 Task: Open a blank sheet, save the file as problemanalysis.html Add Heading 'Strategies for effective problem analysis: 'Add the following points with numbering '1.	Gather relevant information_x000D_
2.	Identify root causes_x000D_
3.	Consider potential solutions_x000D_
'Select the entire thext and change line spacing to  1.15 ,change the font size of heading and points to 20
Action: Mouse moved to (317, 195)
Screenshot: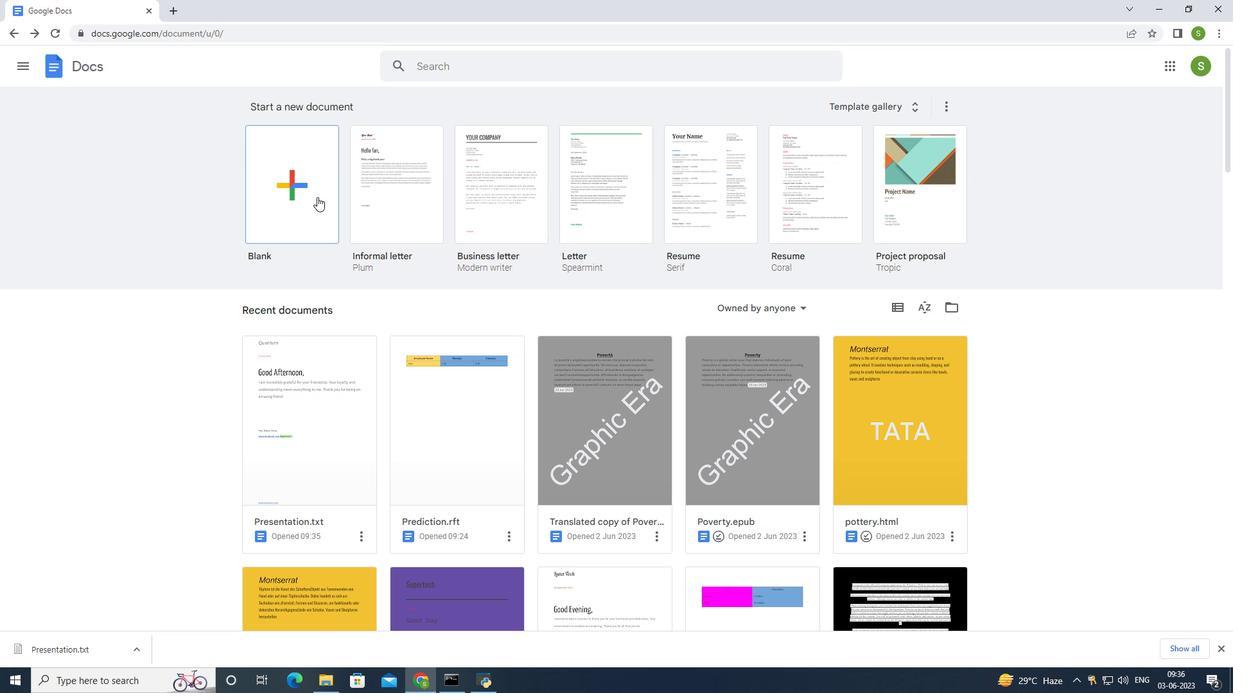 
Action: Mouse pressed left at (317, 195)
Screenshot: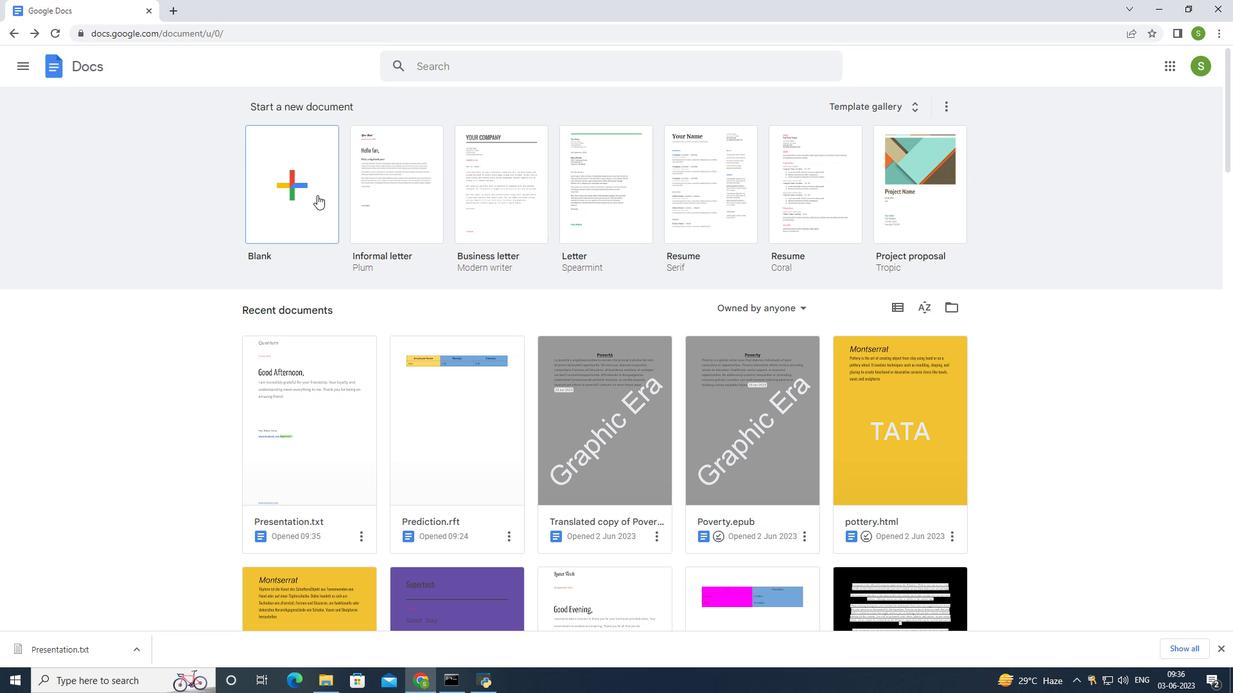 
Action: Mouse moved to (84, 58)
Screenshot: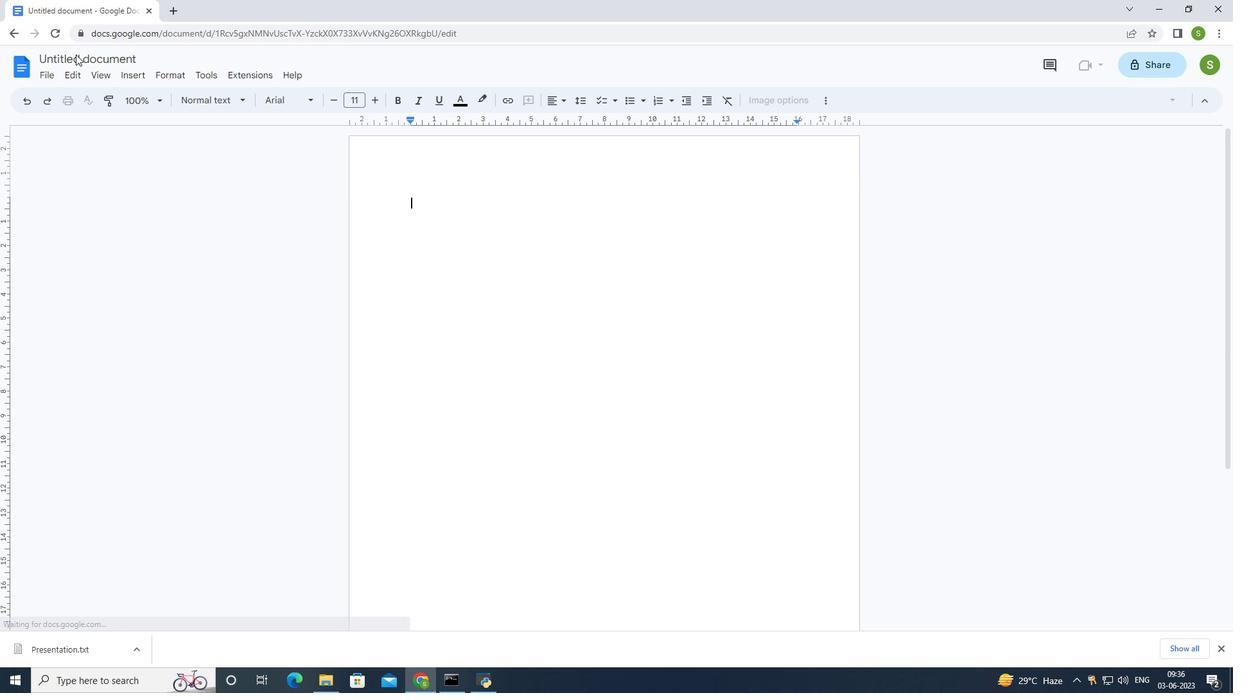 
Action: Mouse pressed left at (84, 58)
Screenshot: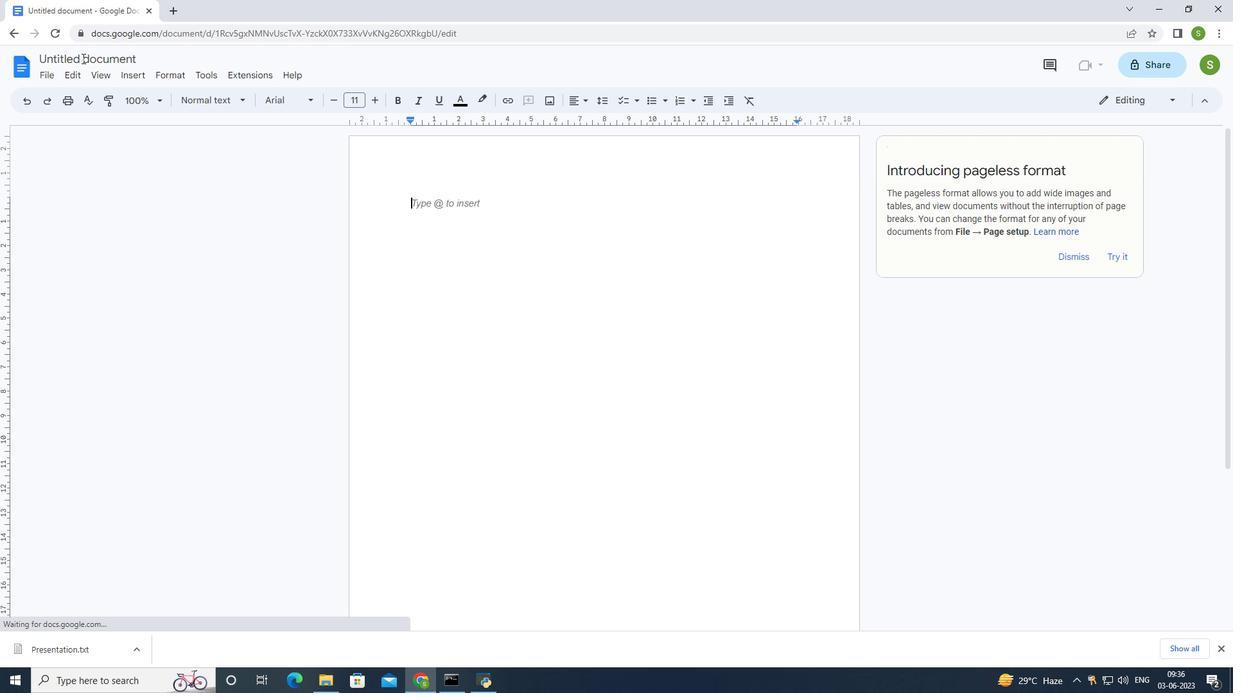 
Action: Mouse moved to (84, 58)
Screenshot: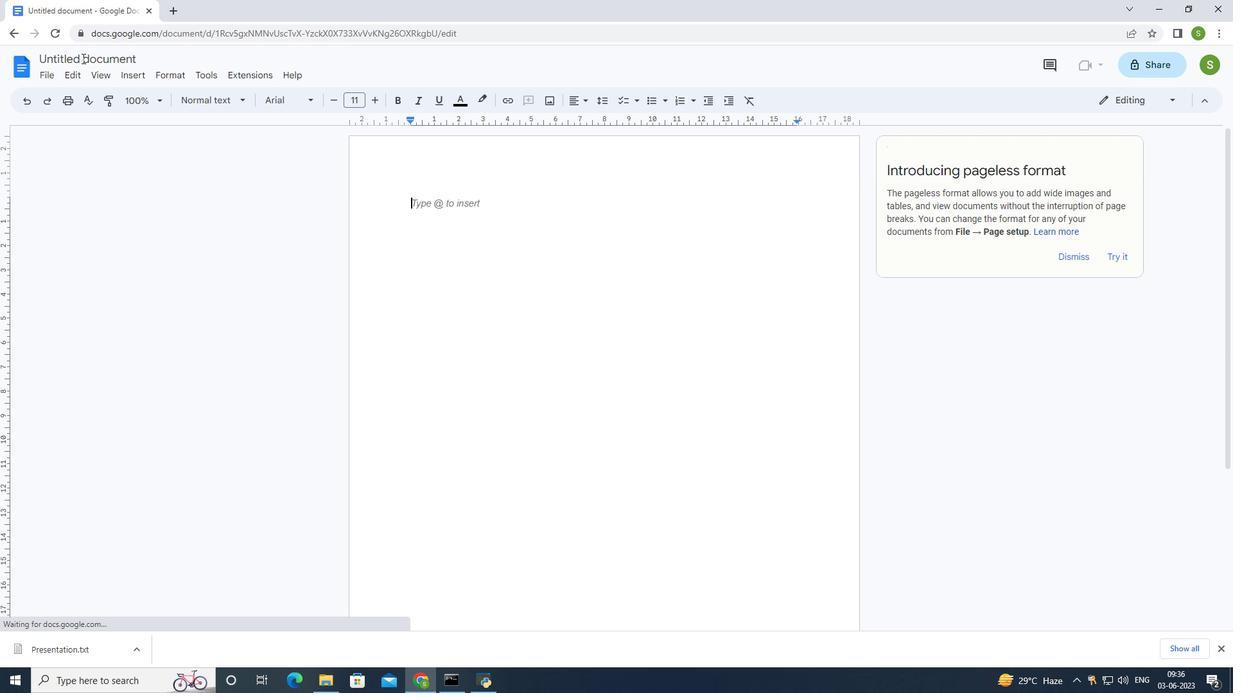 
Action: Mouse pressed left at (84, 58)
Screenshot: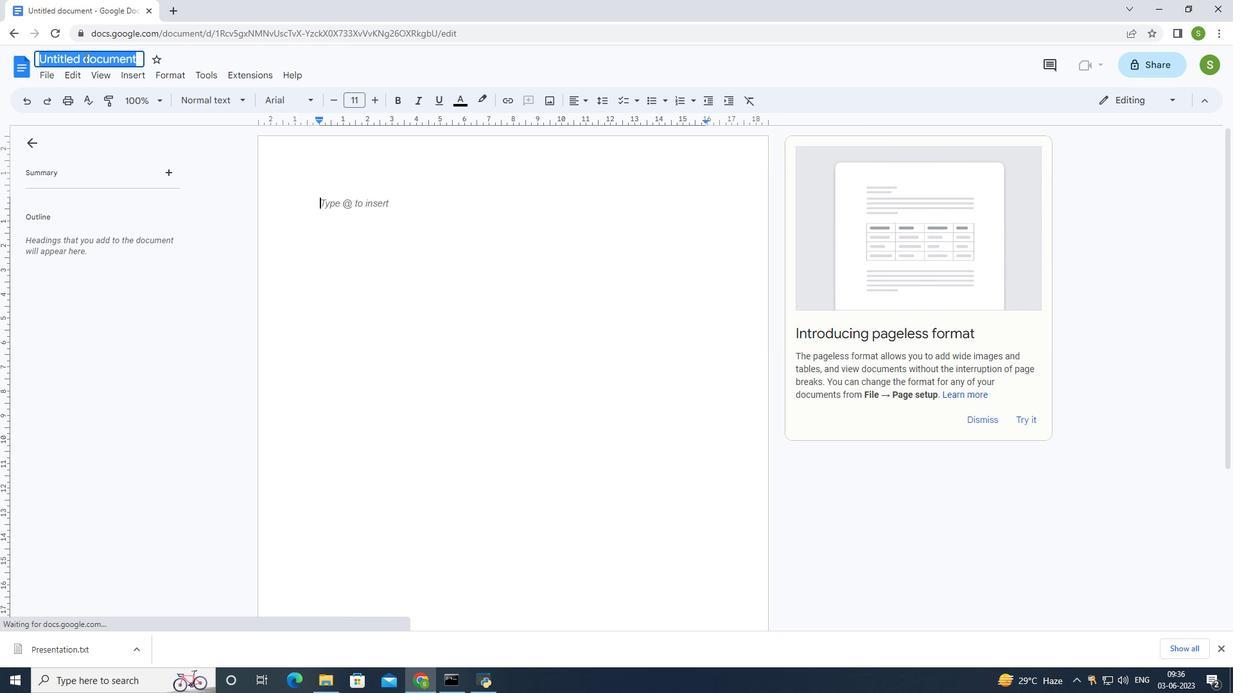 
Action: Mouse moved to (135, 60)
Screenshot: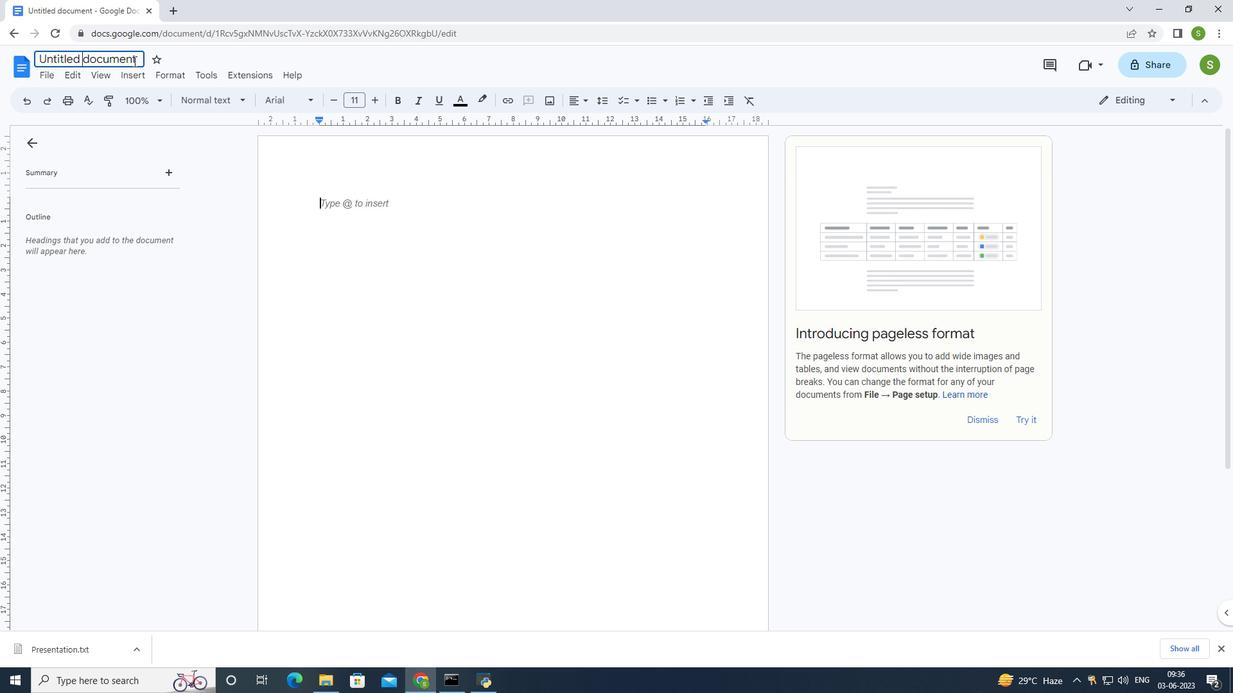 
Action: Mouse pressed left at (135, 60)
Screenshot: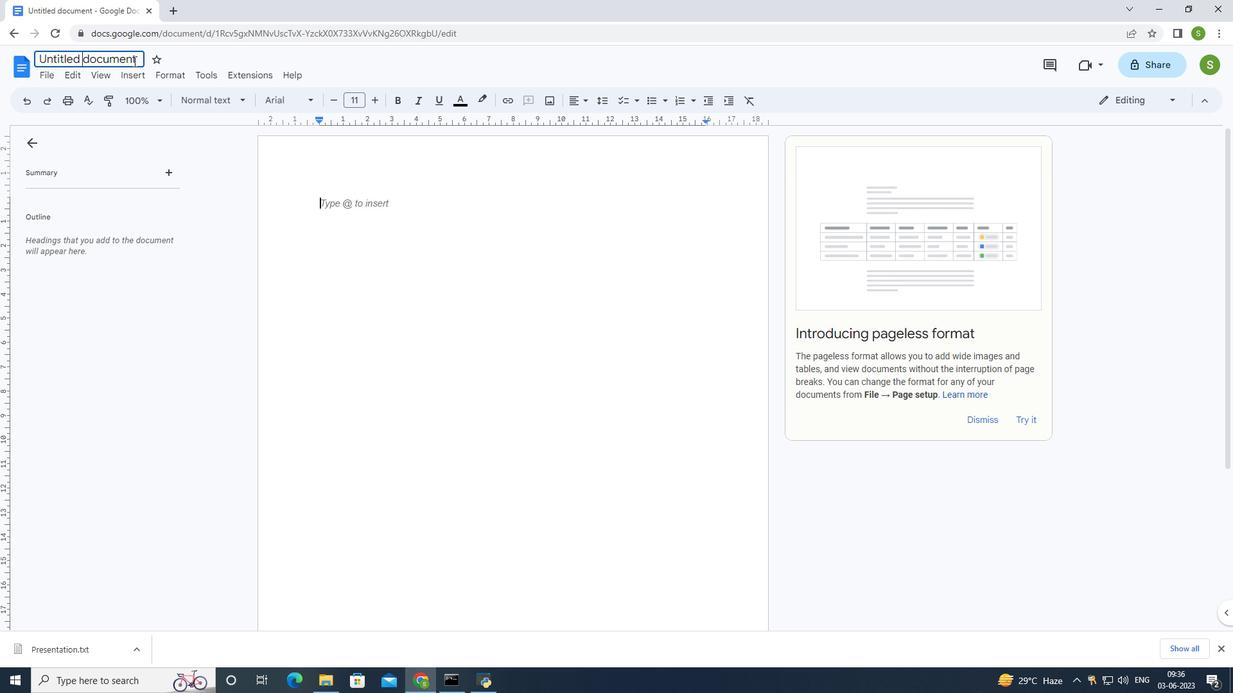 
Action: Mouse moved to (135, 59)
Screenshot: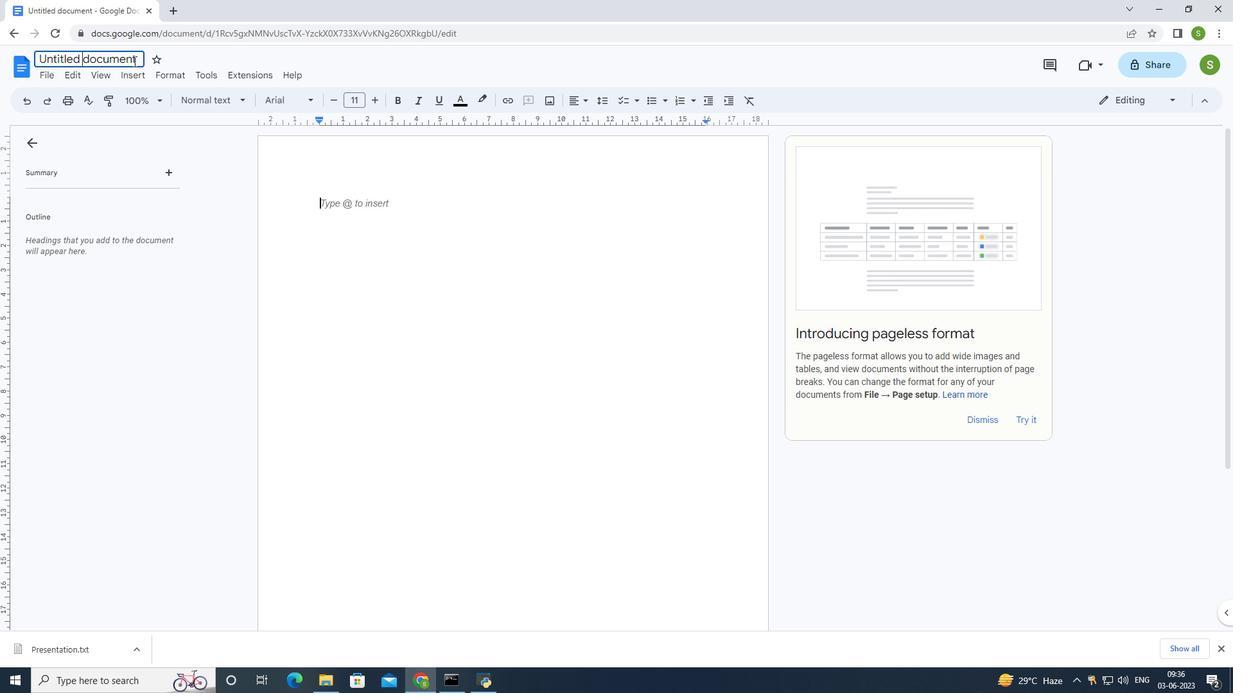 
Action: Mouse pressed left at (135, 59)
Screenshot: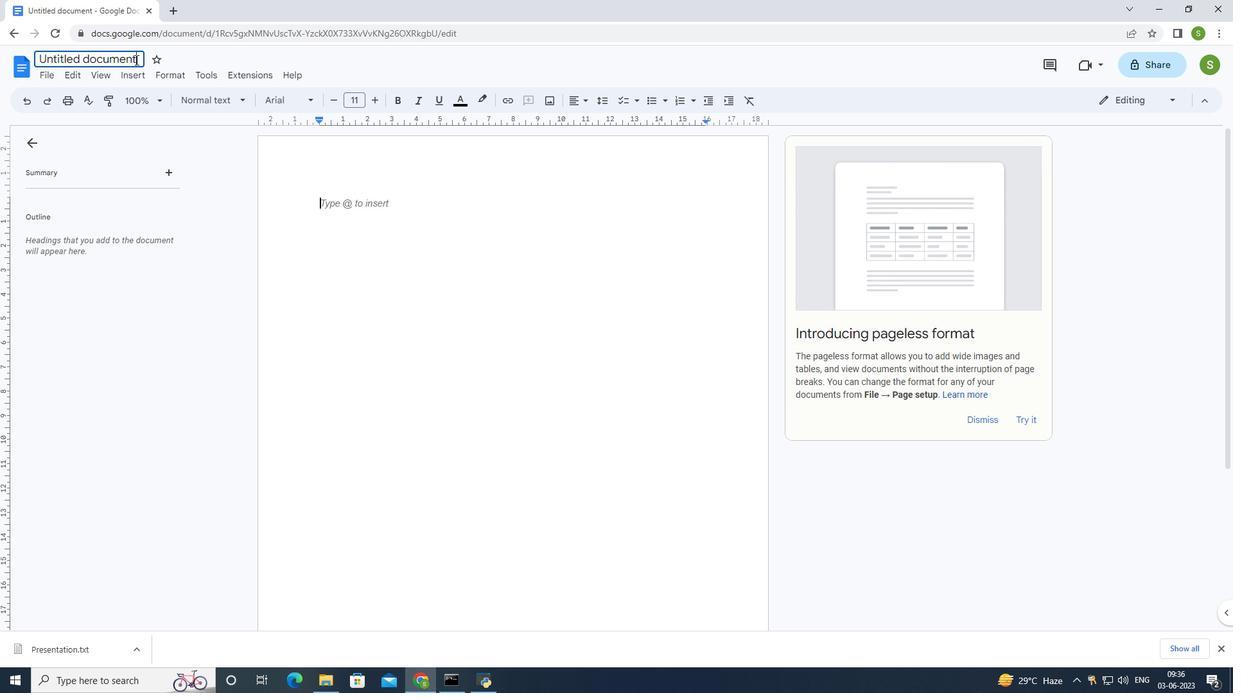
Action: Mouse pressed left at (135, 59)
Screenshot: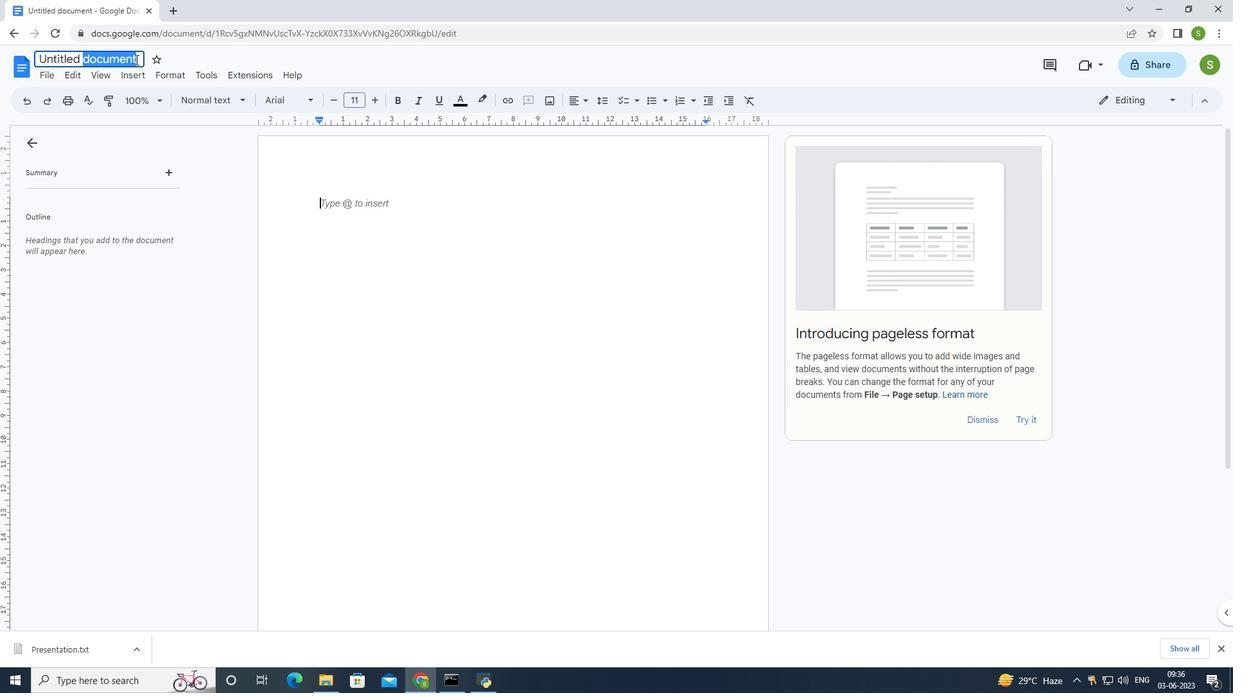 
Action: Mouse moved to (136, 59)
Screenshot: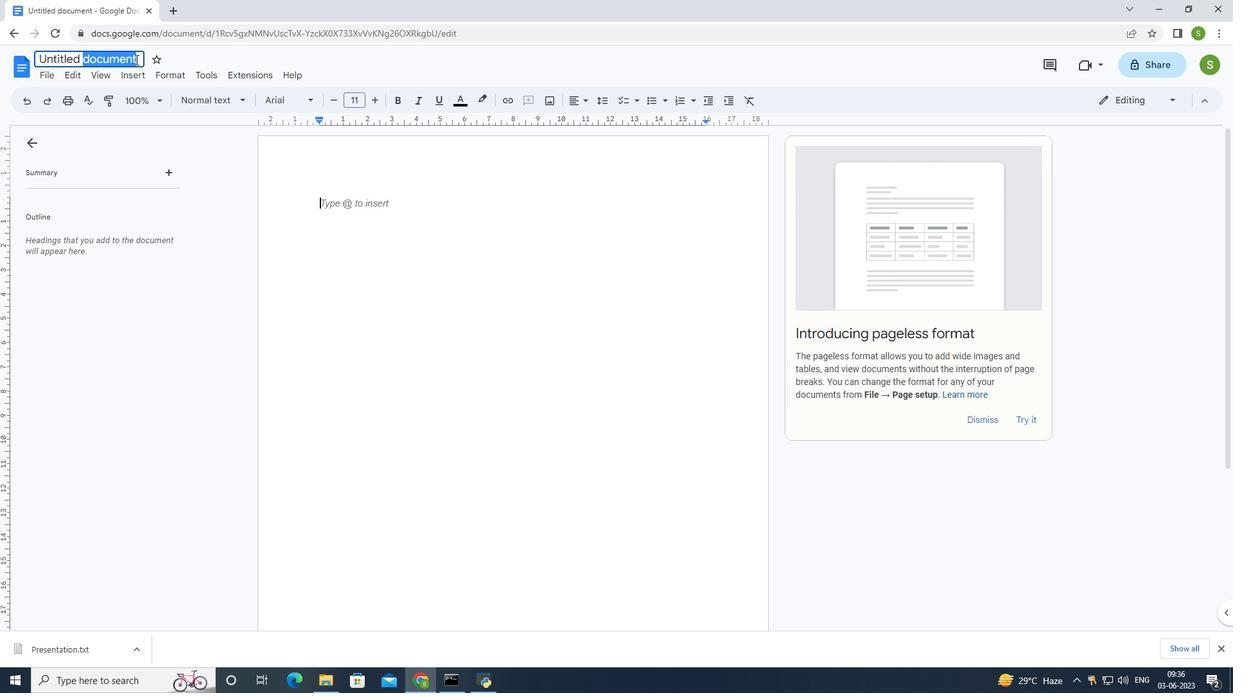 
Action: Mouse pressed left at (136, 59)
Screenshot: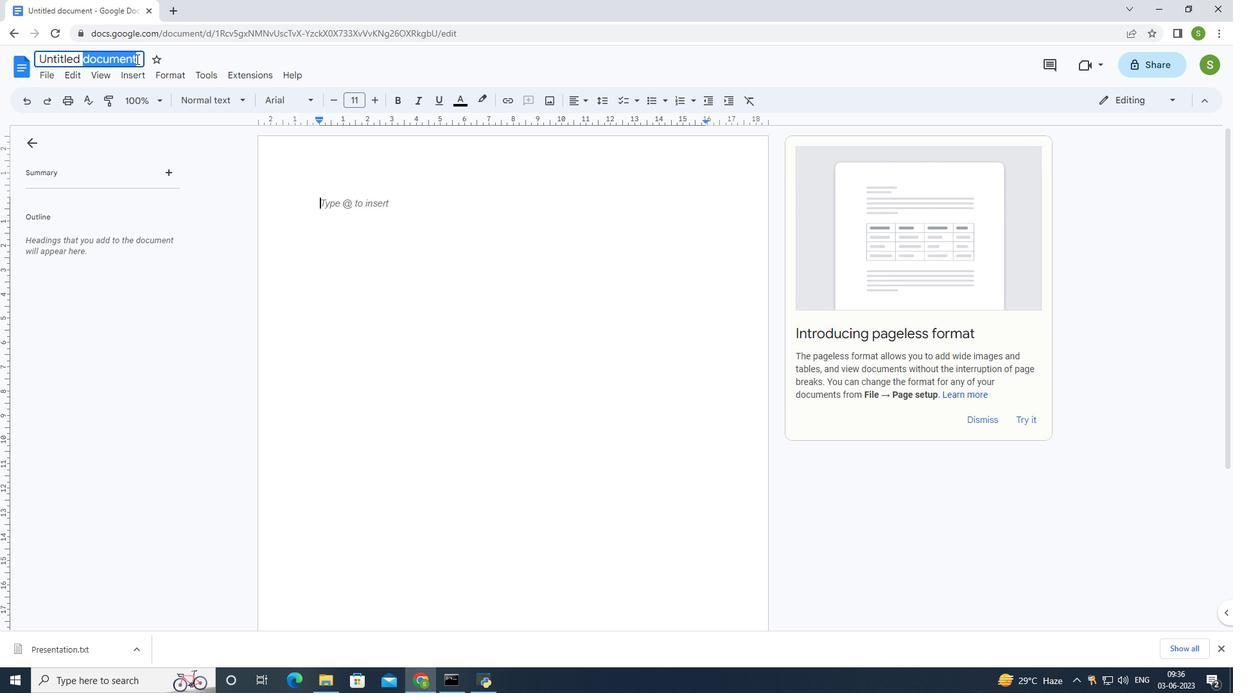 
Action: Mouse pressed left at (136, 59)
Screenshot: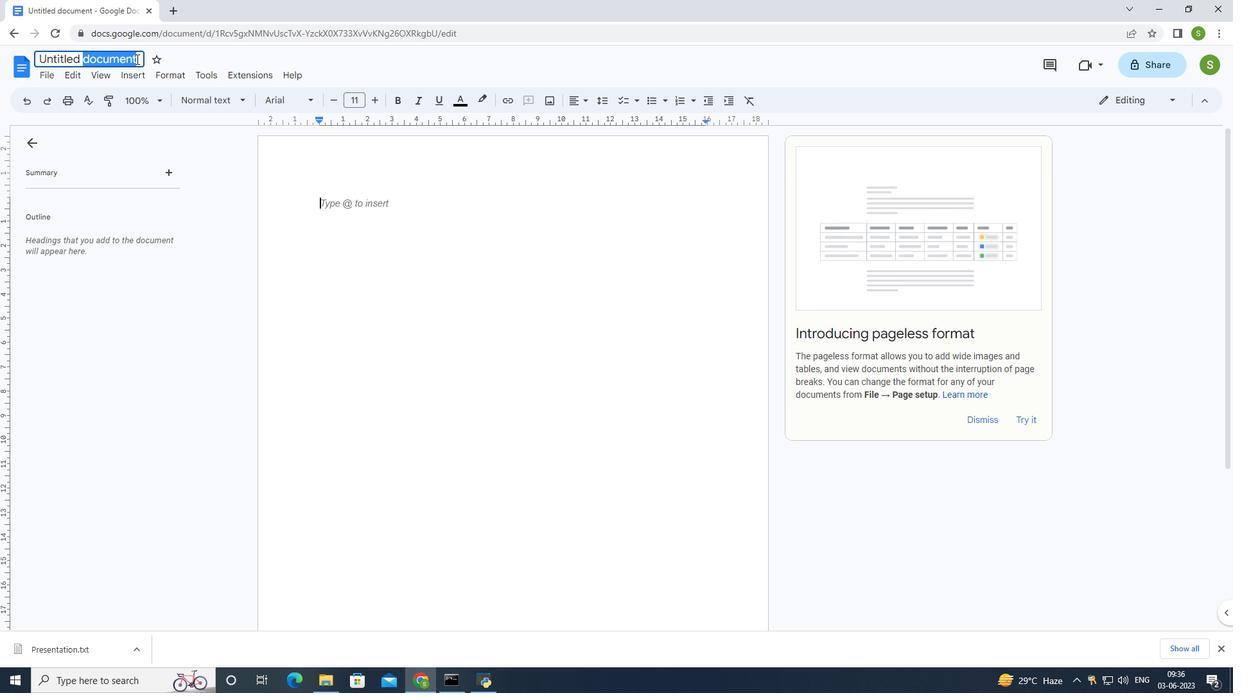
Action: Mouse moved to (364, 292)
Screenshot: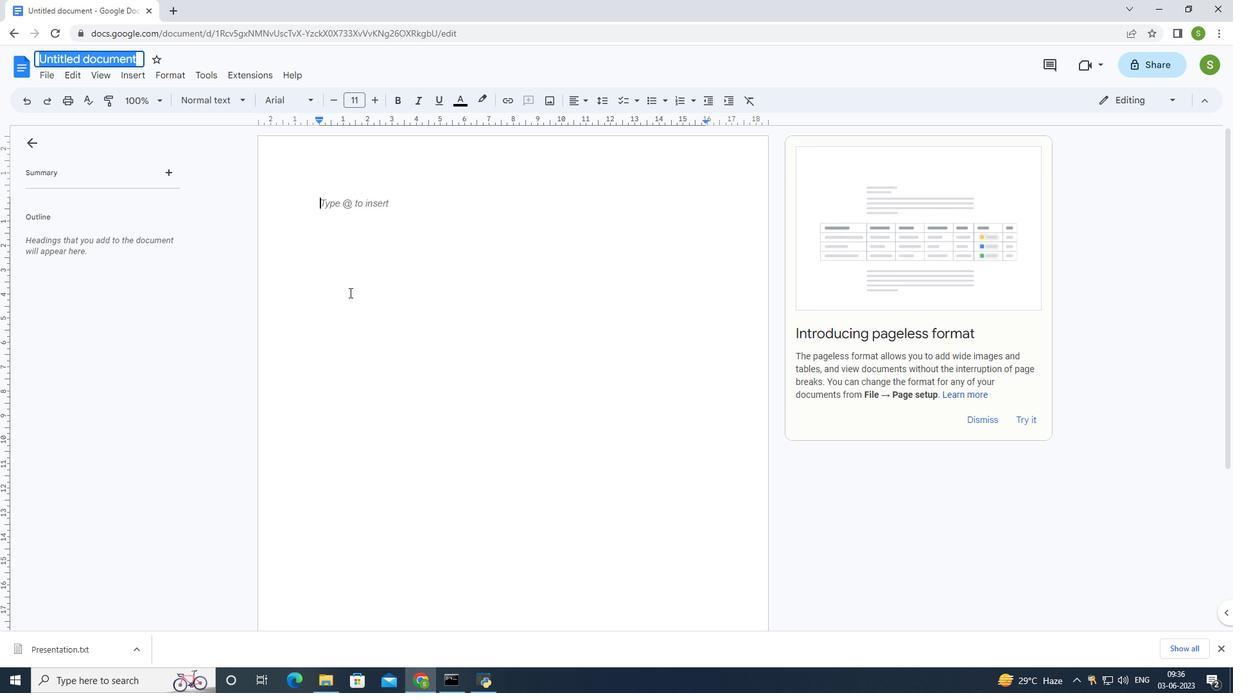 
Action: Key pressed problemanalysis.html<Key.enter>
Screenshot: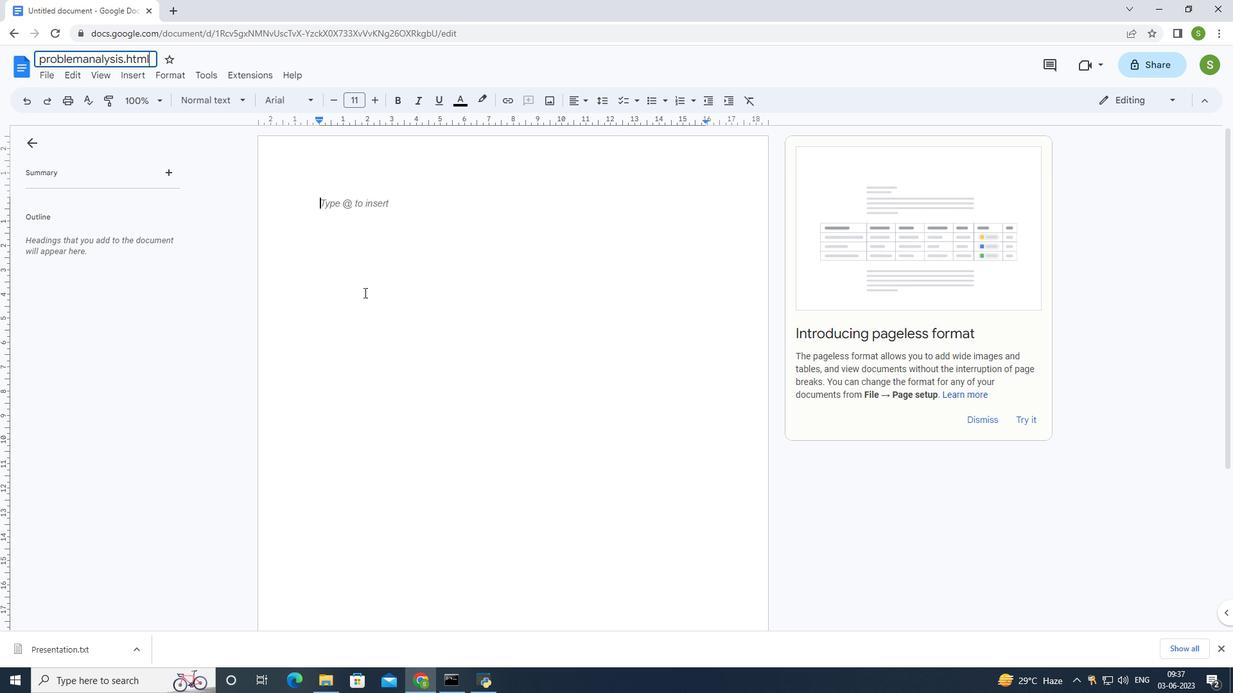 
Action: Mouse moved to (378, 178)
Screenshot: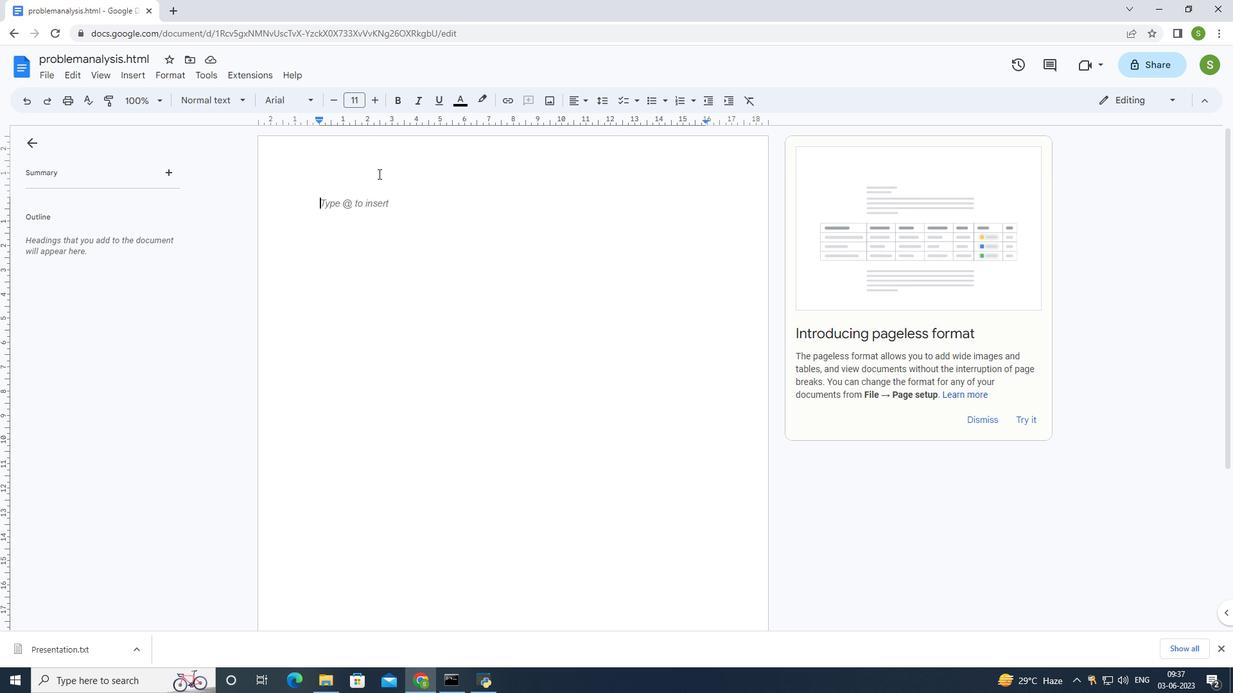 
Action: Mouse pressed left at (378, 178)
Screenshot: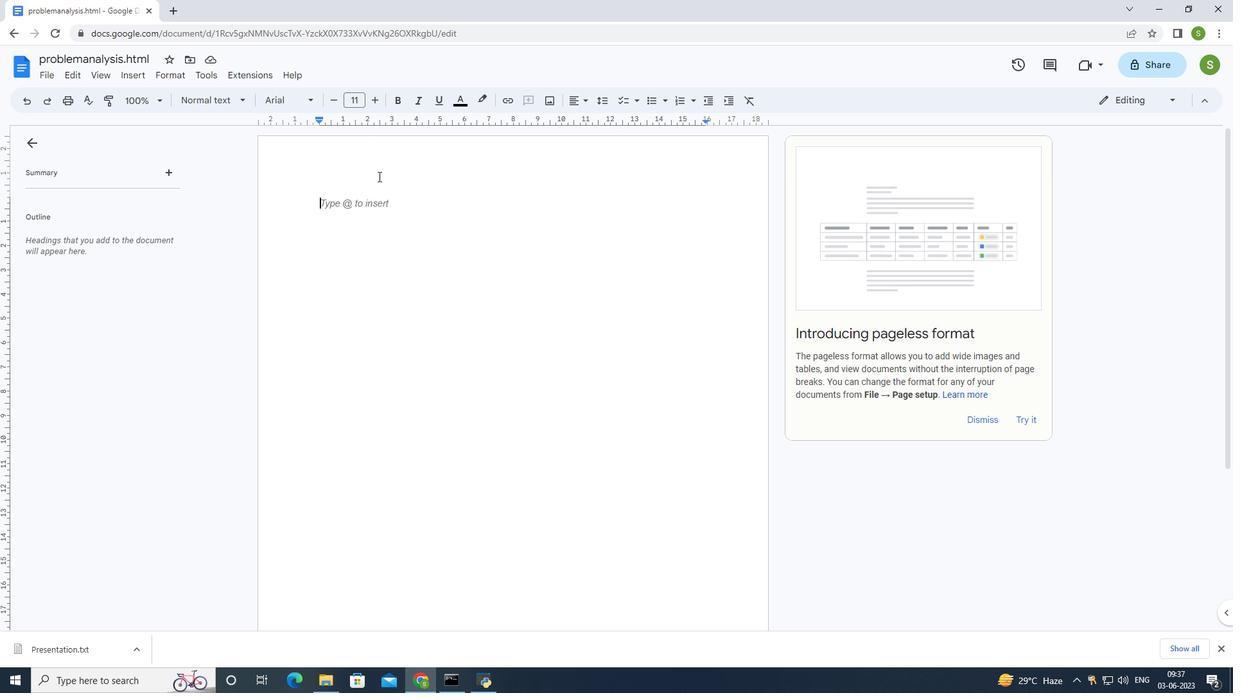 
Action: Mouse pressed left at (378, 178)
Screenshot: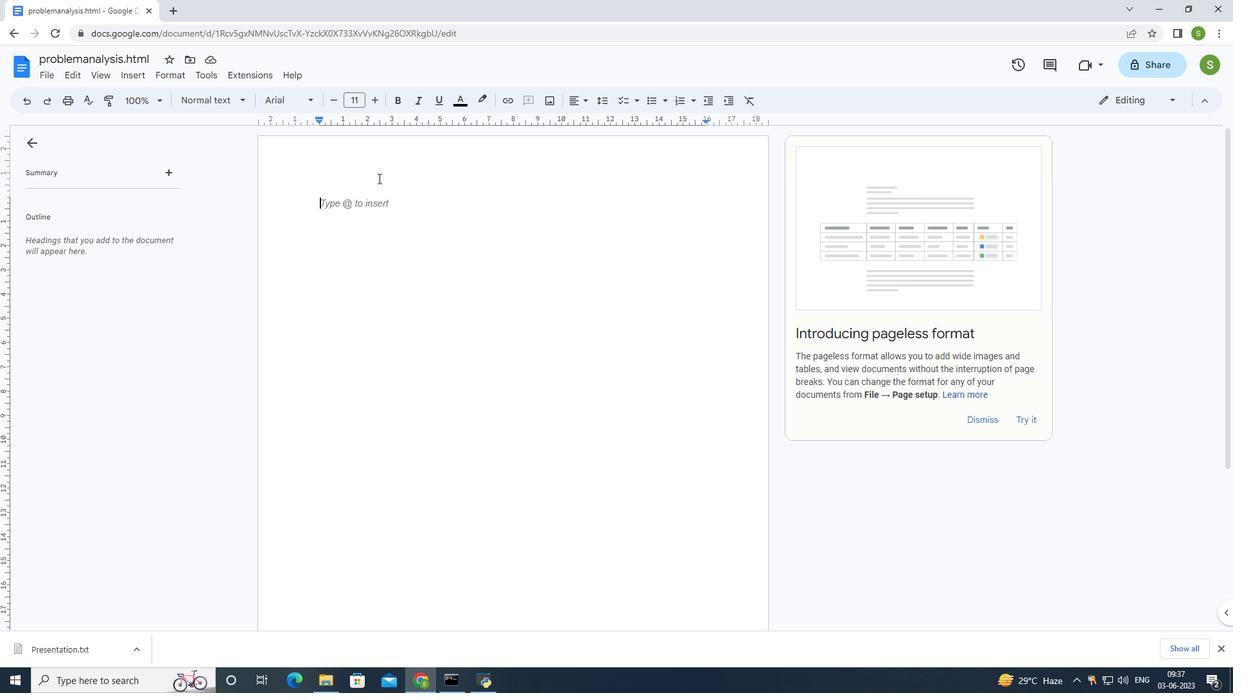 
Action: Mouse moved to (323, 295)
Screenshot: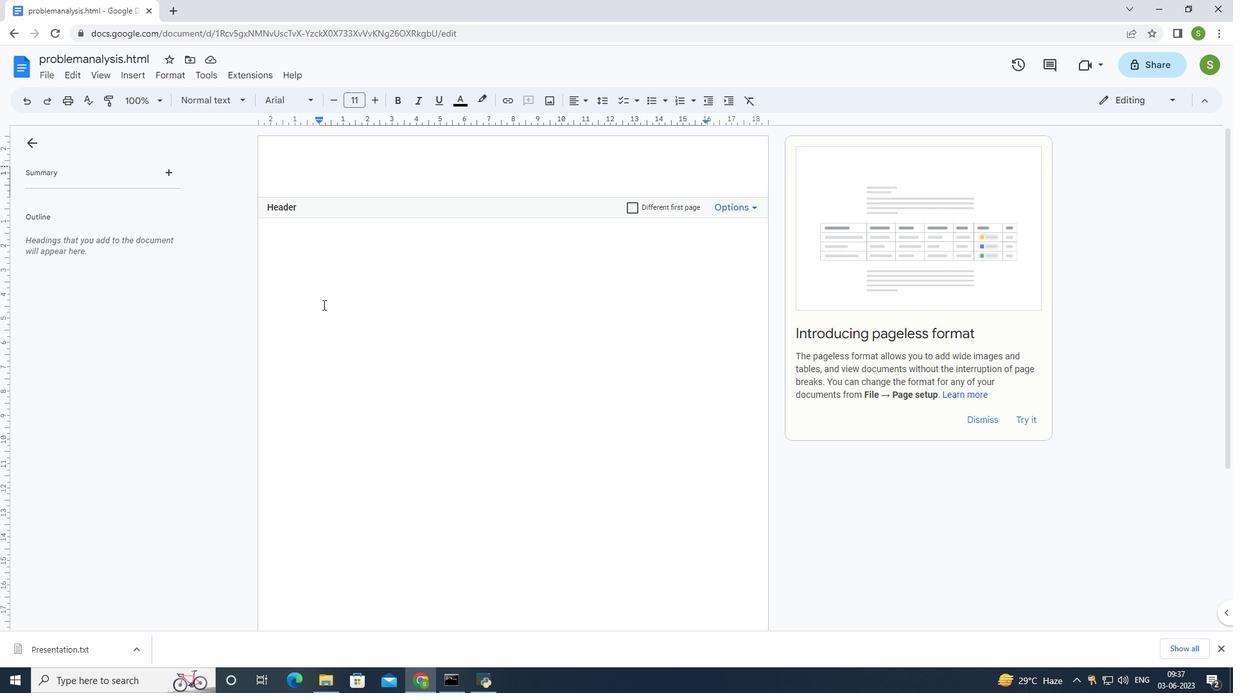 
Action: Mouse pressed left at (323, 295)
Screenshot: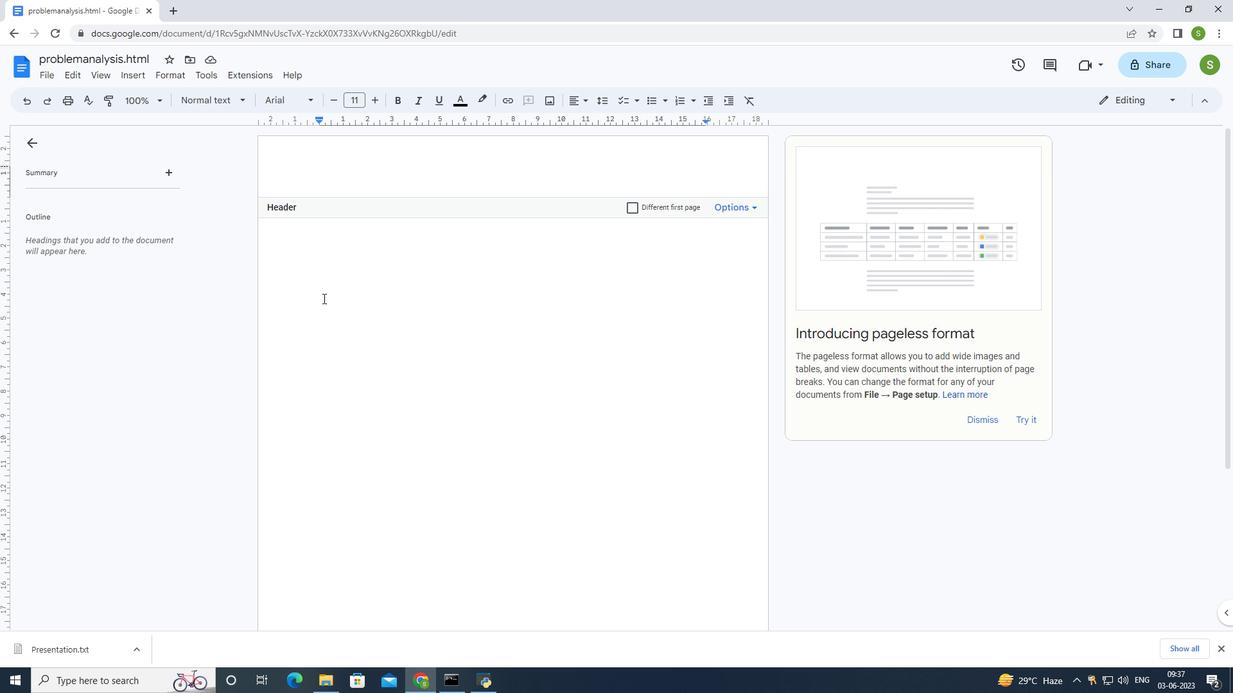 
Action: Mouse moved to (341, 285)
Screenshot: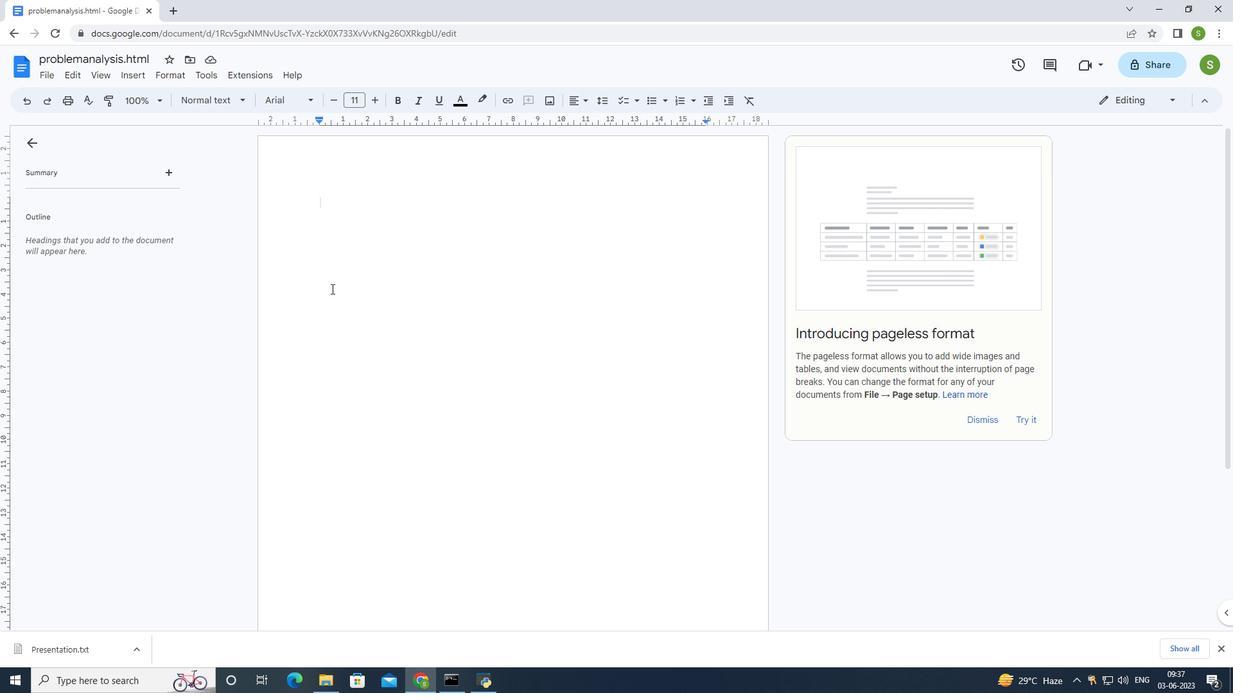 
Action: Key pressed <Key.shift>Sr<Key.backspace>trategies<Key.space>for<Key.space>effective<Key.space>problem<Key.space>analysis<Key.shift_r>:
Screenshot: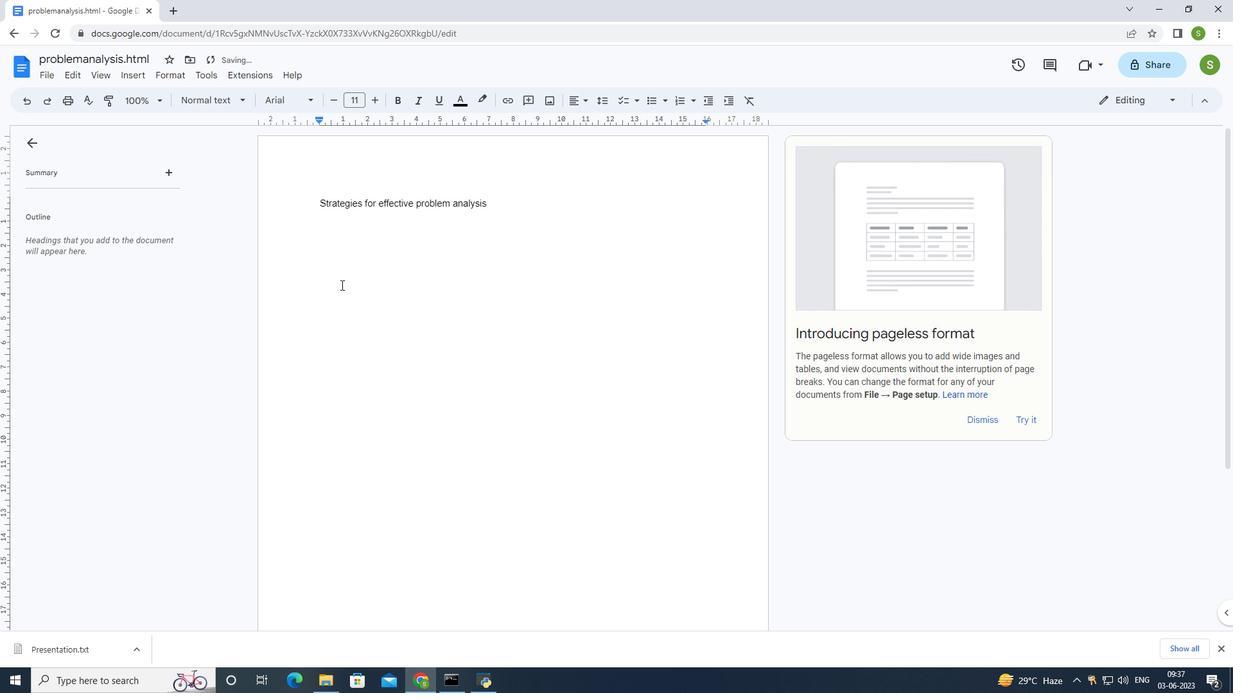 
Action: Mouse moved to (678, 101)
Screenshot: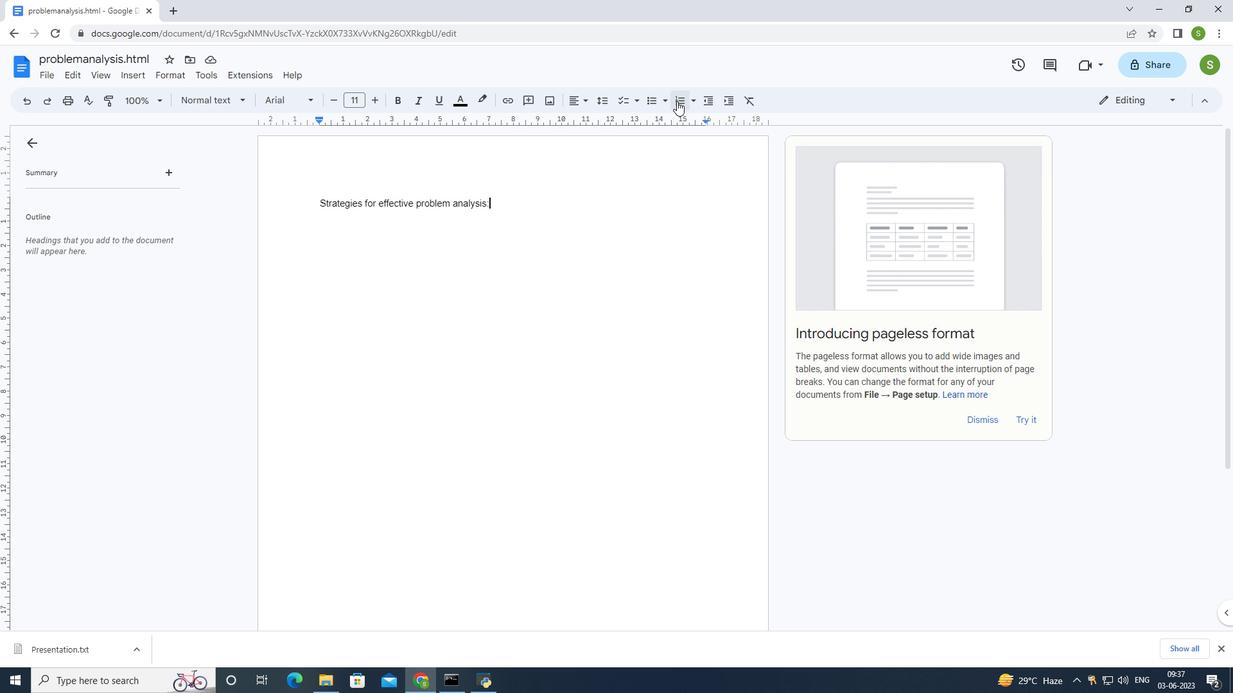 
Action: Mouse pressed left at (678, 101)
Screenshot: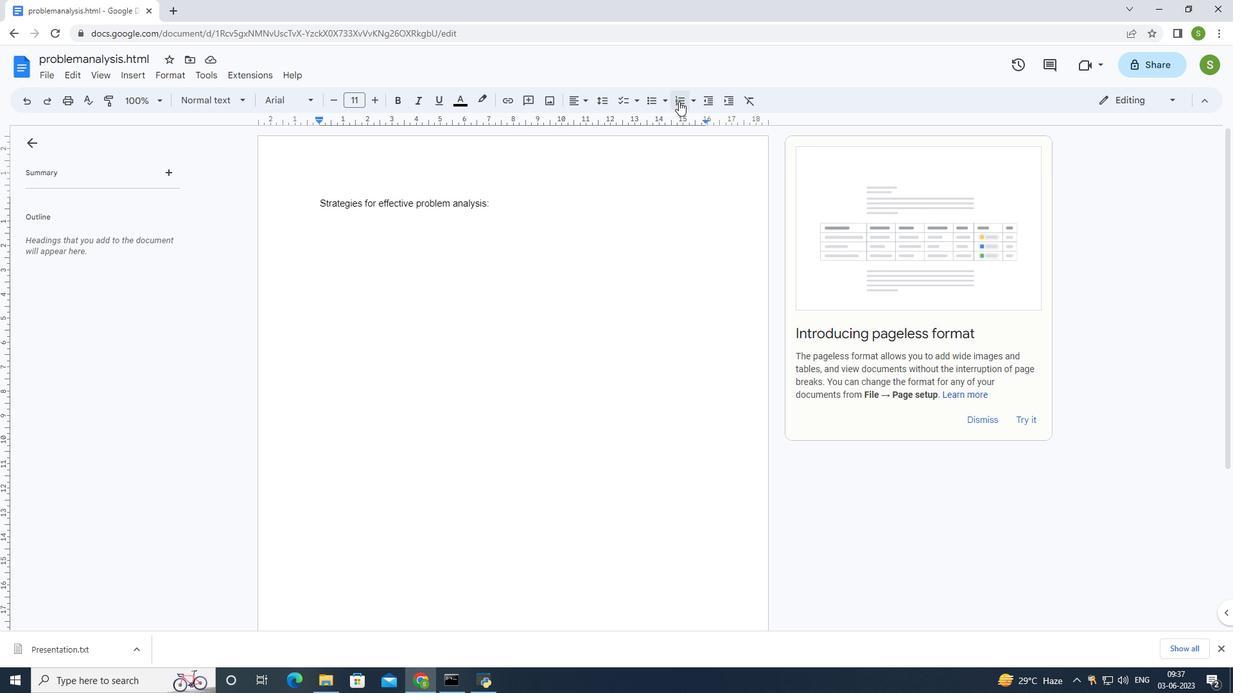 
Action: Mouse moved to (396, 199)
Screenshot: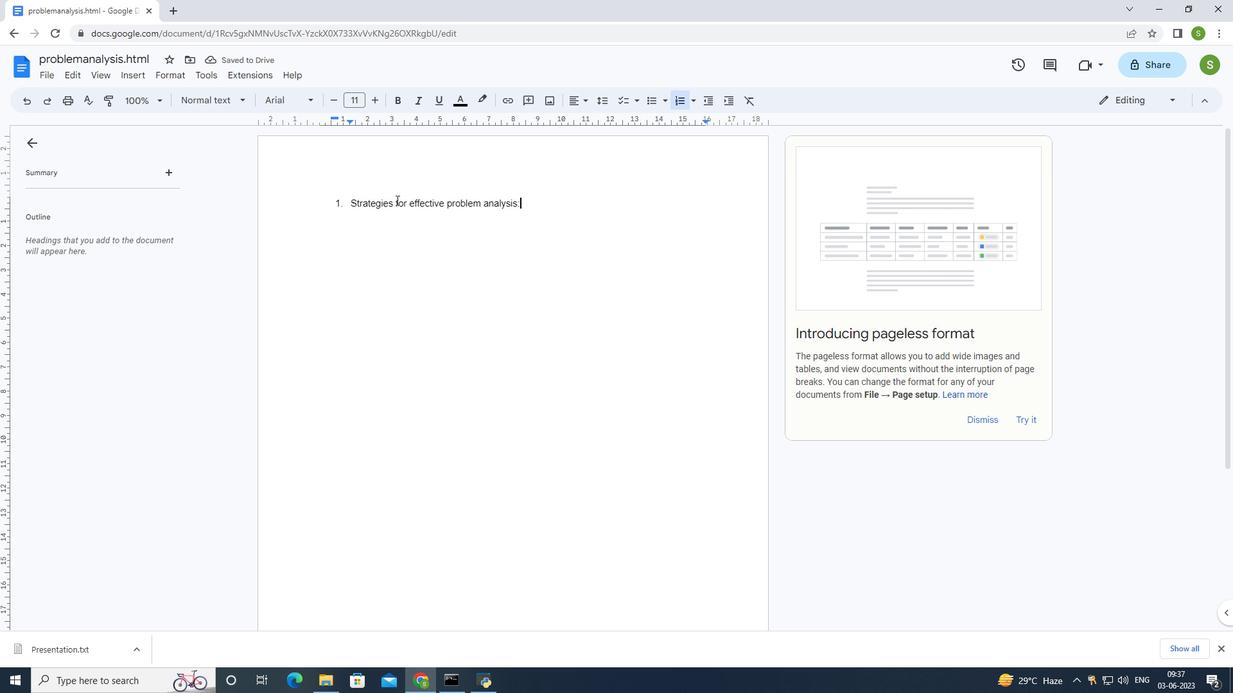 
Action: Key pressed ctrl+Z
Screenshot: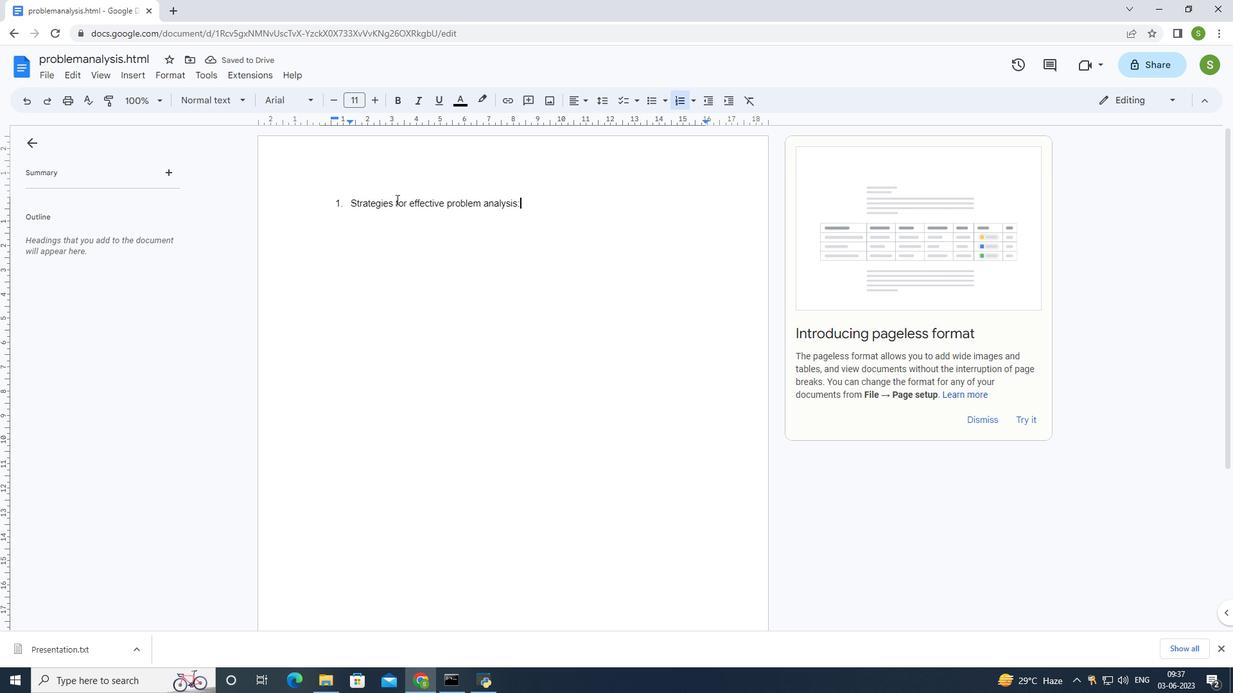 
Action: Mouse moved to (528, 187)
Screenshot: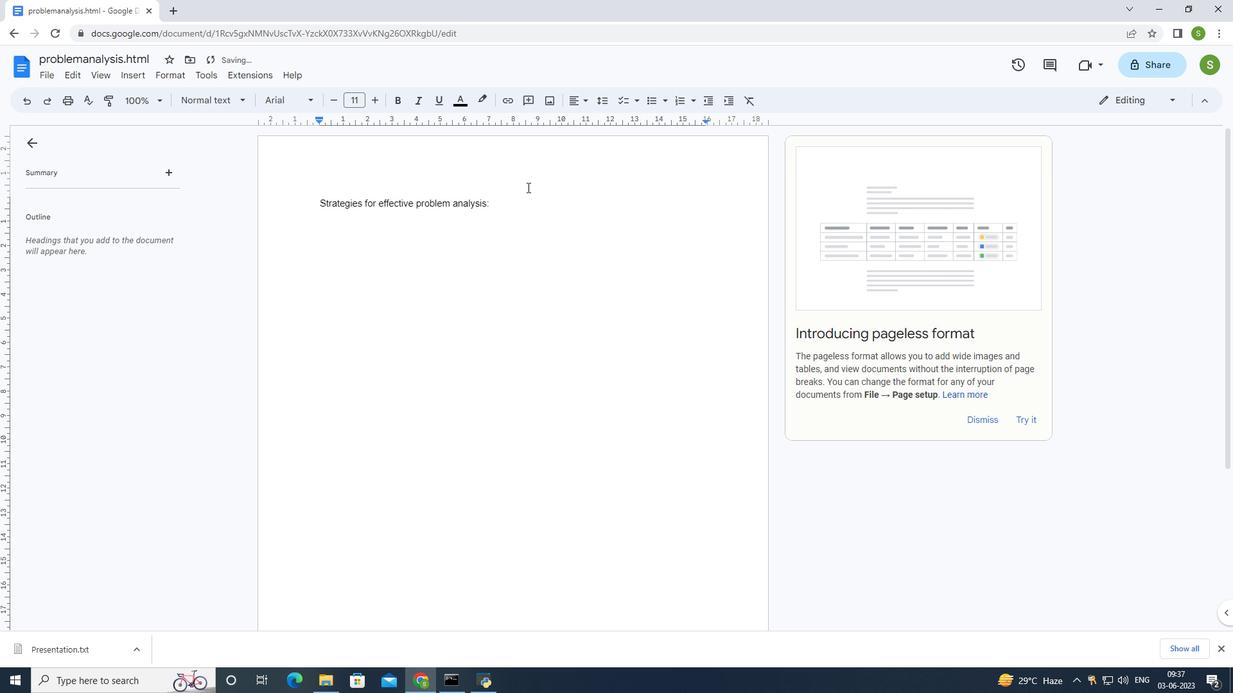 
Action: Key pressed <Key.enter>
Screenshot: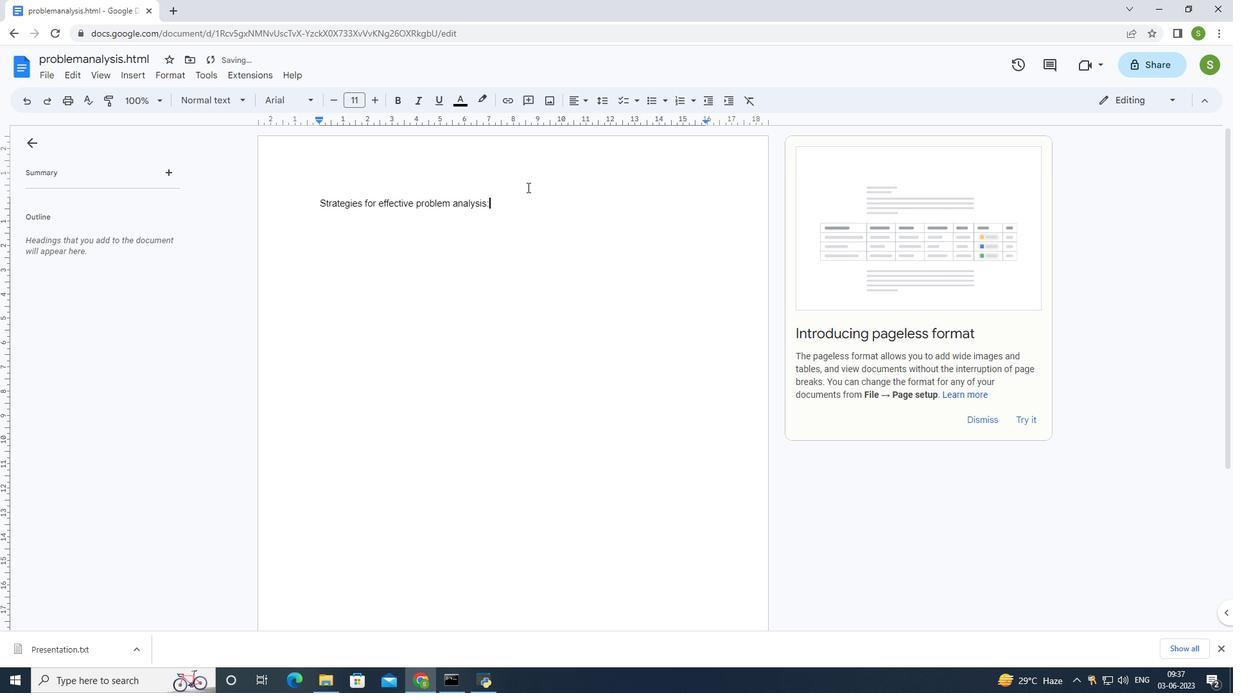 
Action: Mouse moved to (673, 104)
Screenshot: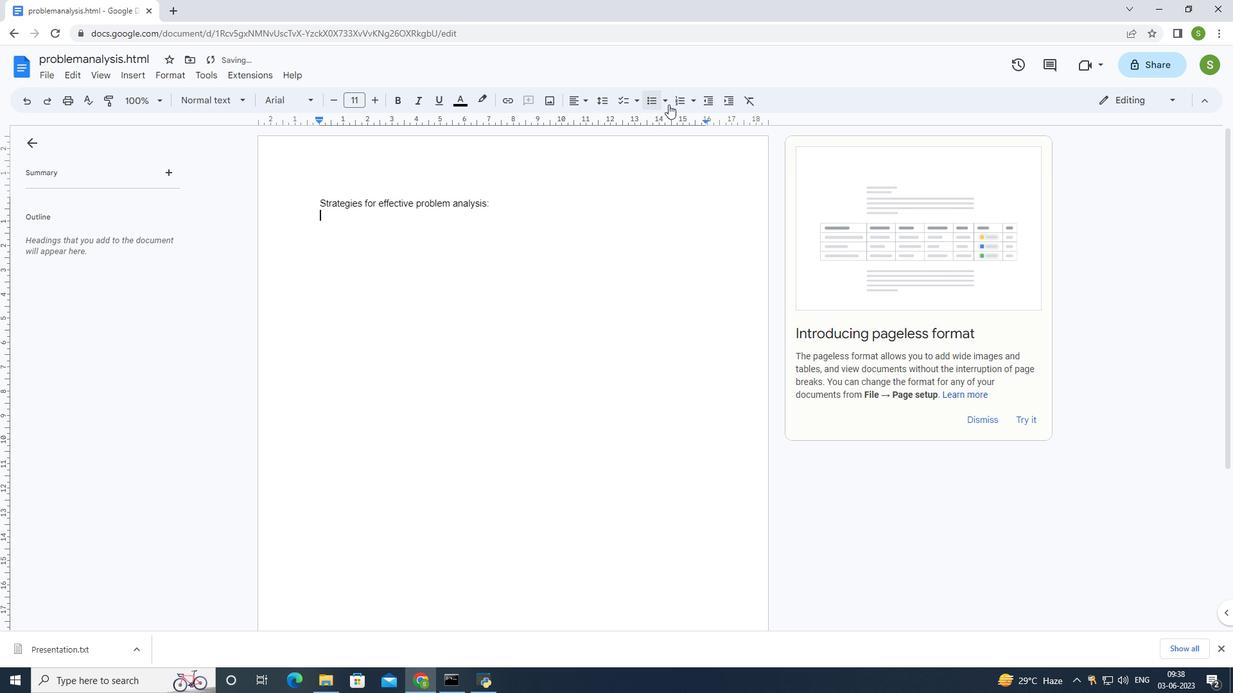 
Action: Mouse pressed left at (673, 104)
Screenshot: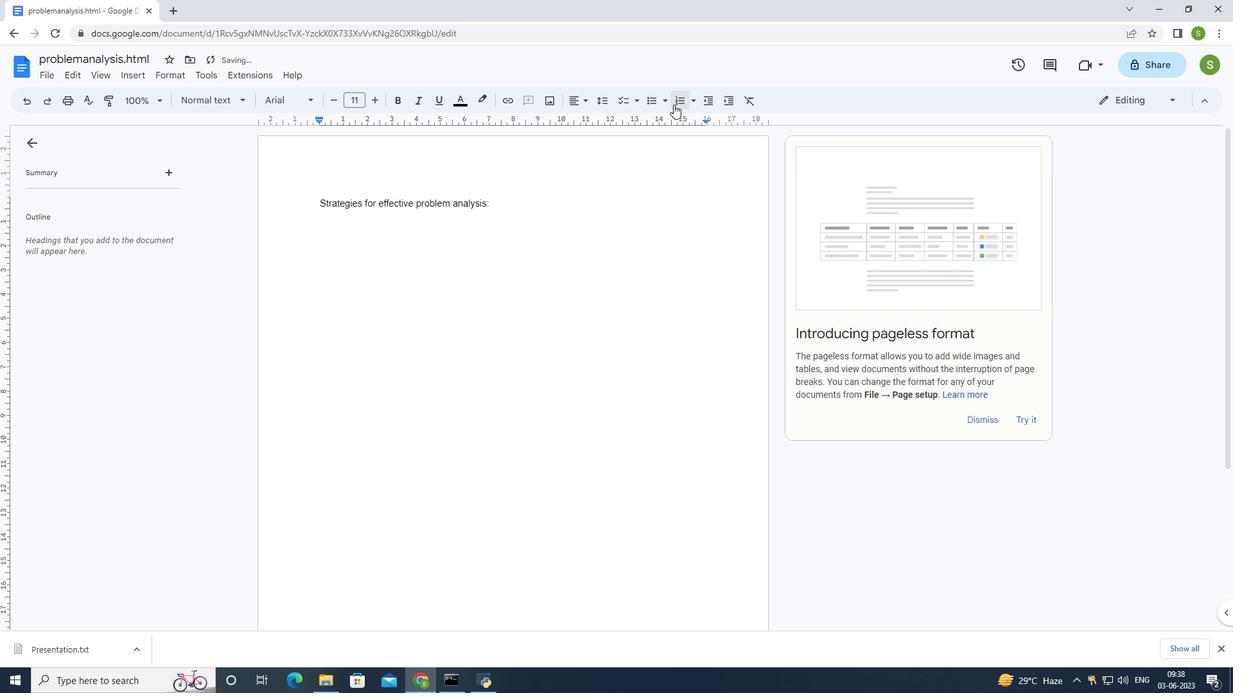 
Action: Mouse moved to (612, 196)
Screenshot: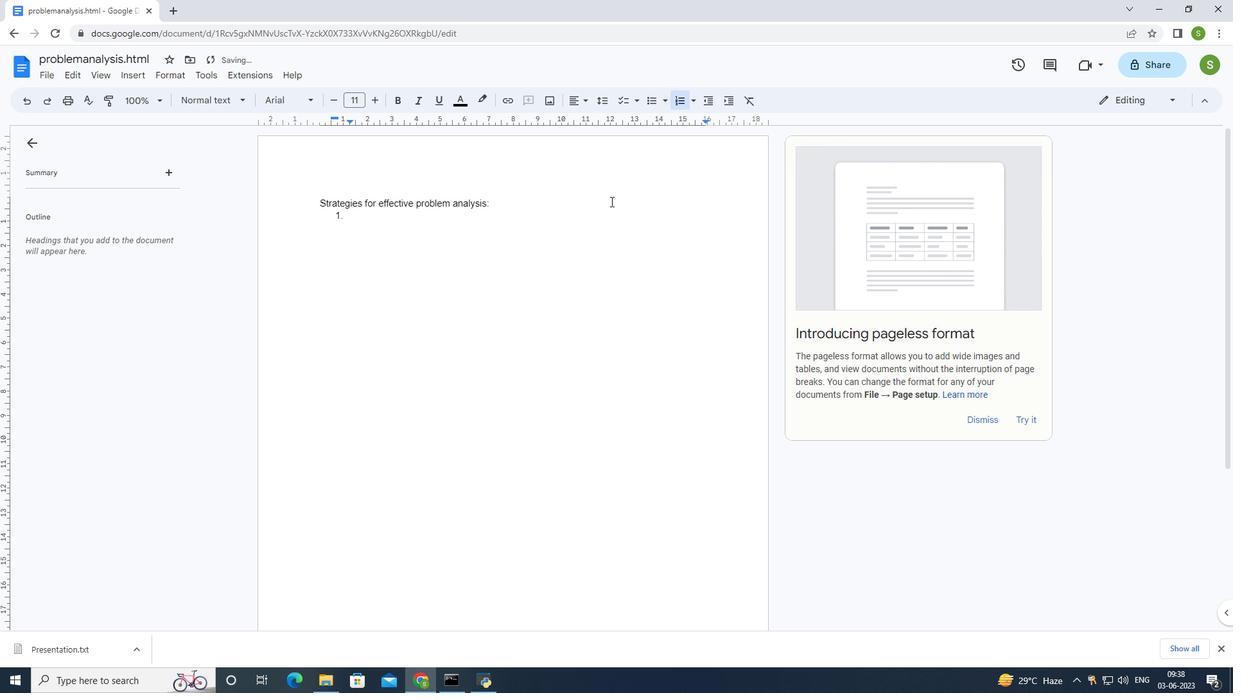 
Action: Key pressed <Key.shift><Key.shift><Key.shift><Key.shift>Gather<Key.space>relevant<Key.space>information<Key.enter><Key.shift>Identify<Key.space>root<Key.space>causes<Key.enter><Key.shift>Consider<Key.space>potential<Key.space>solutions
Screenshot: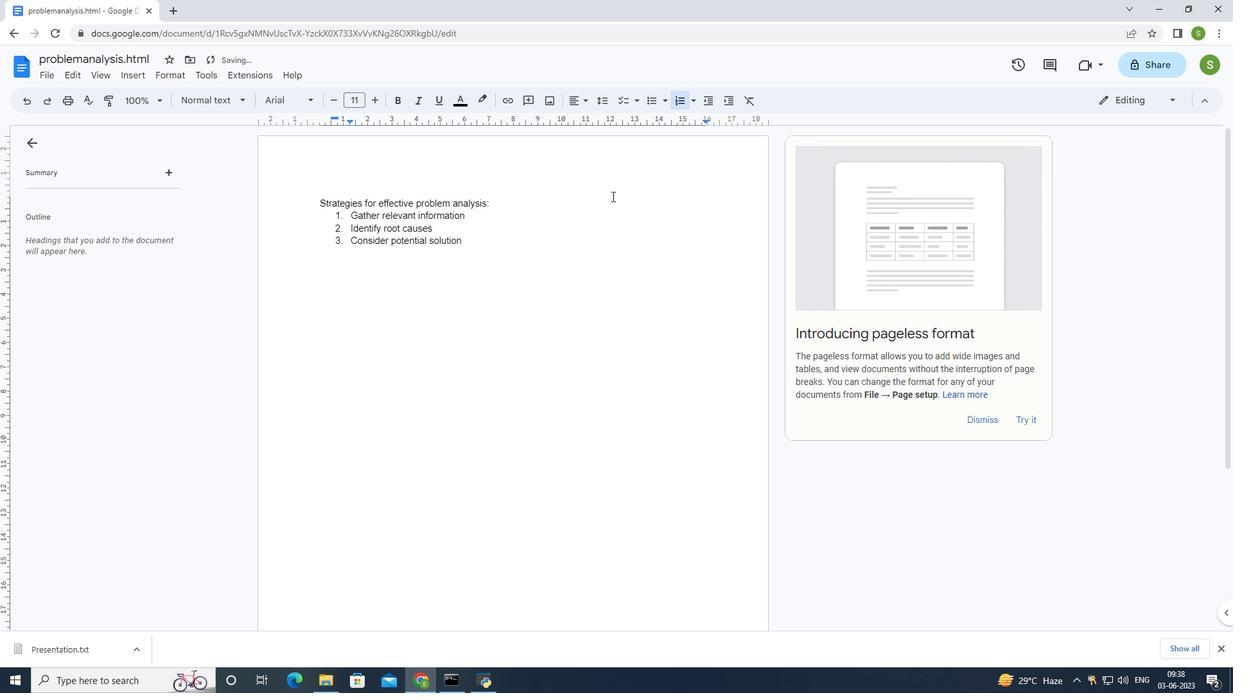 
Action: Mouse moved to (345, 211)
Screenshot: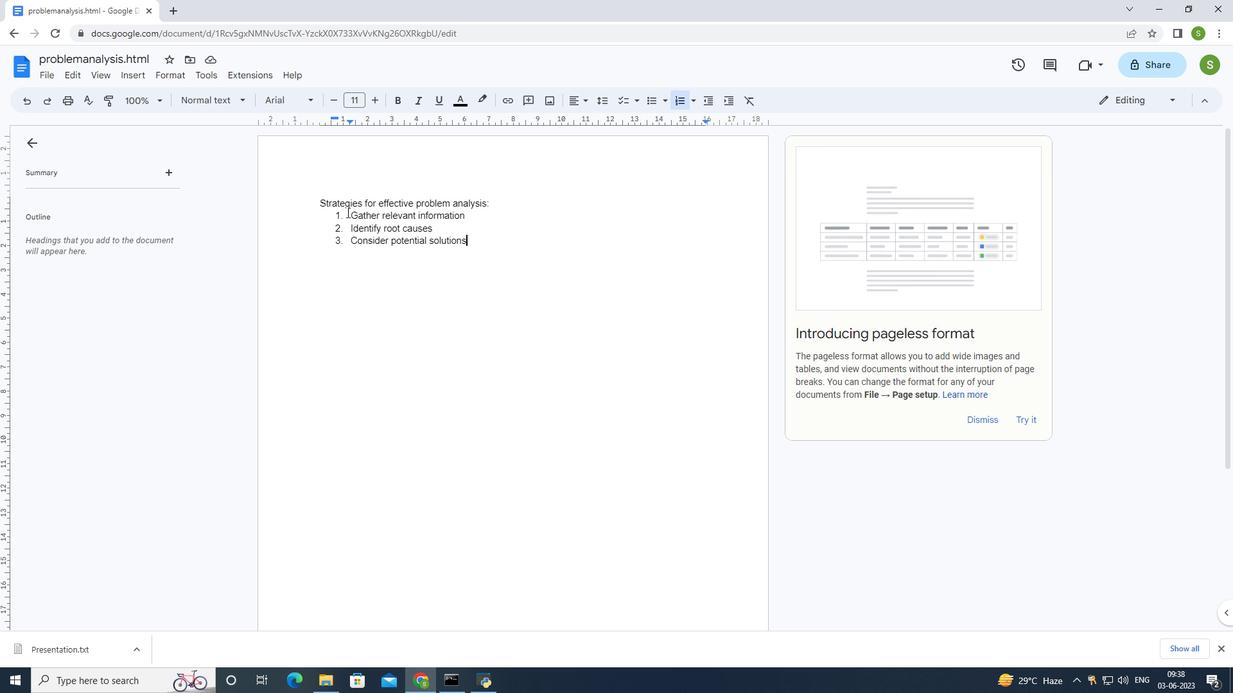 
Action: Mouse pressed left at (345, 211)
Screenshot: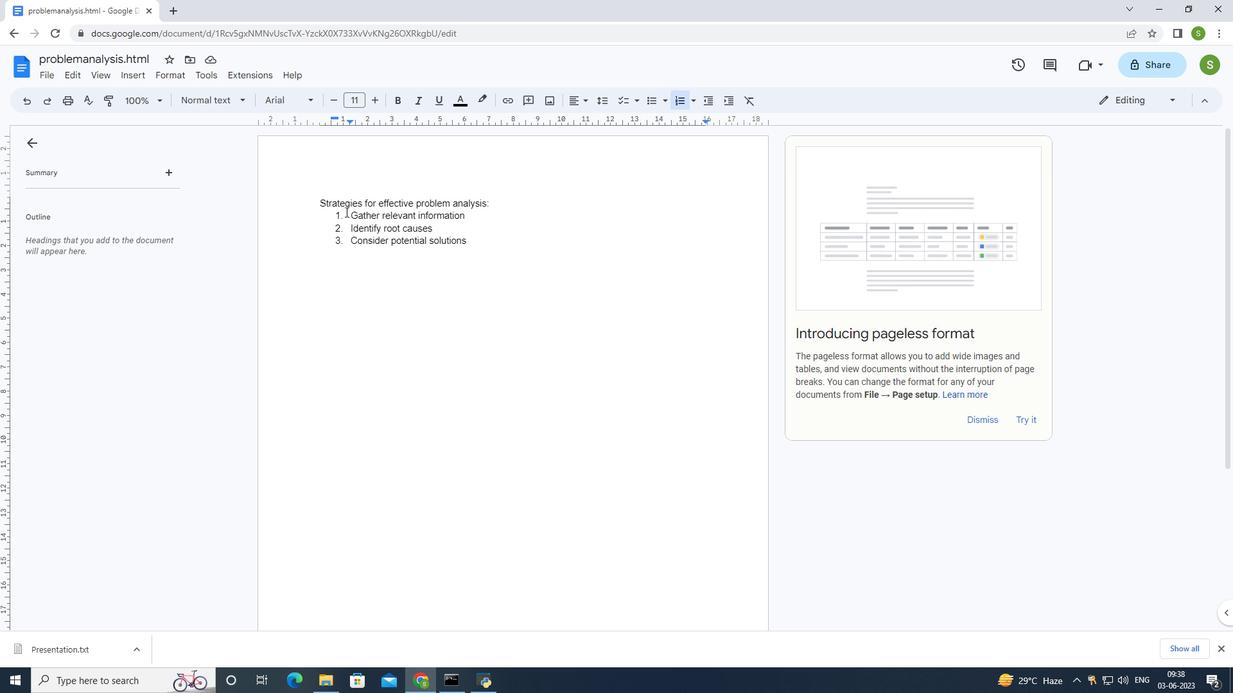 
Action: Mouse moved to (599, 97)
Screenshot: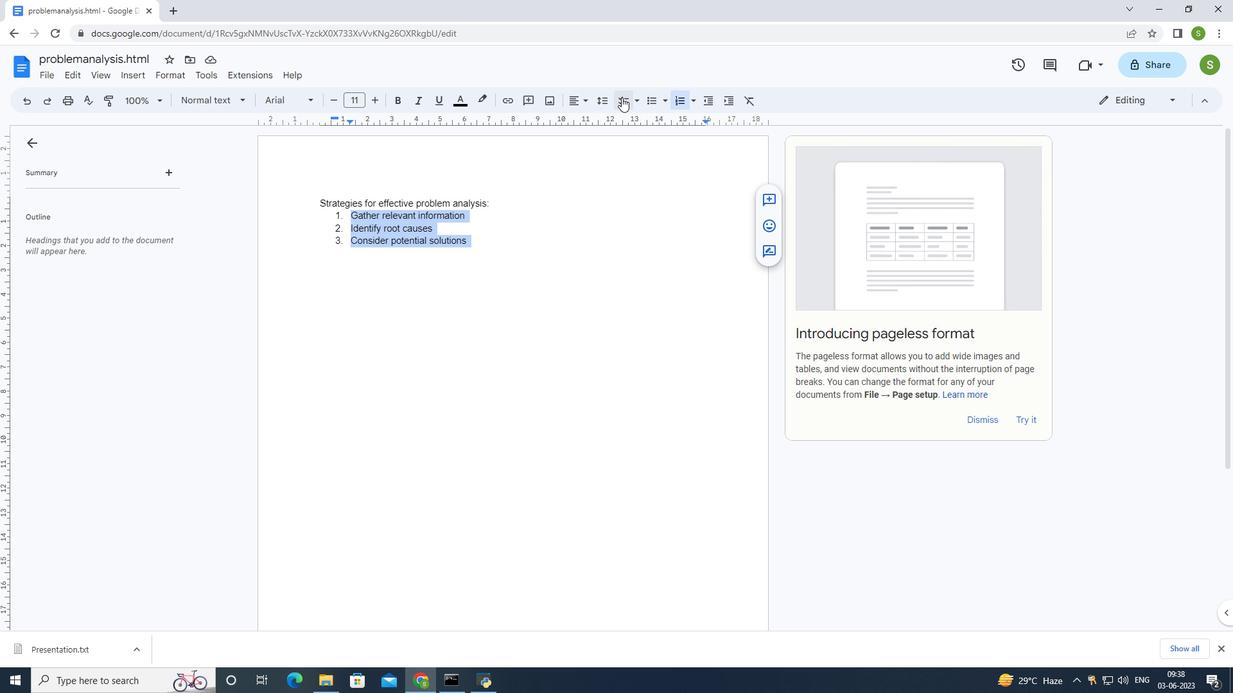 
Action: Mouse pressed left at (599, 97)
Screenshot: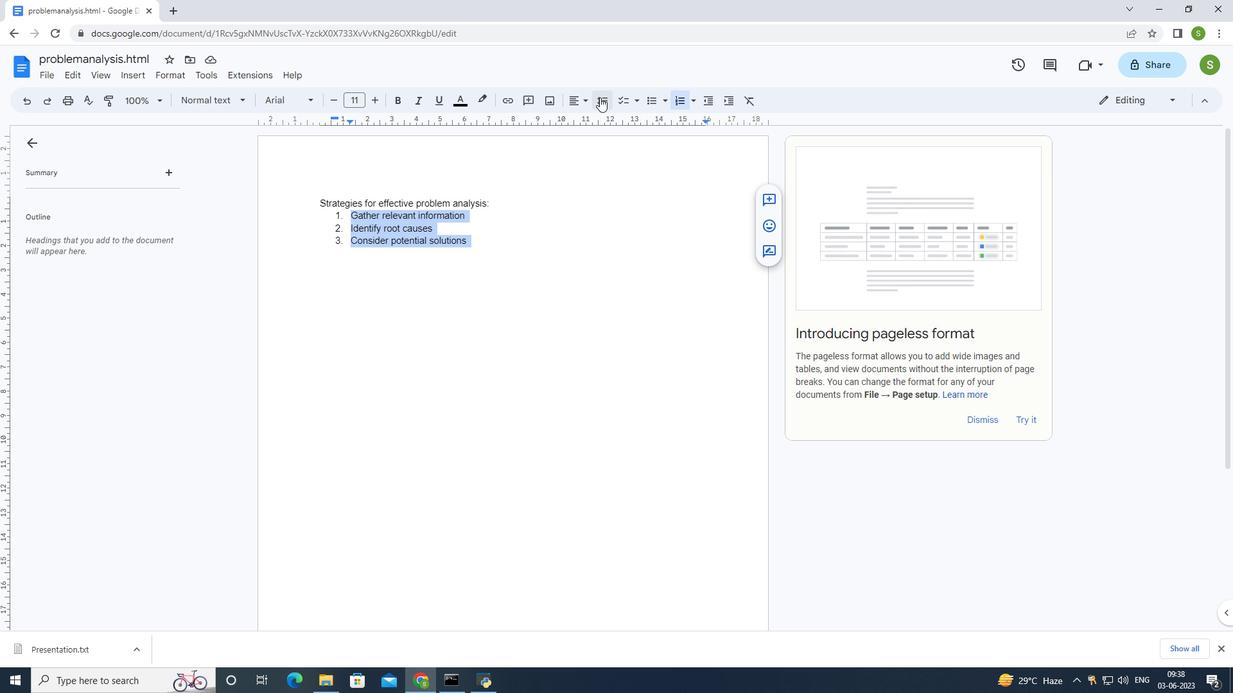 
Action: Mouse moved to (627, 144)
Screenshot: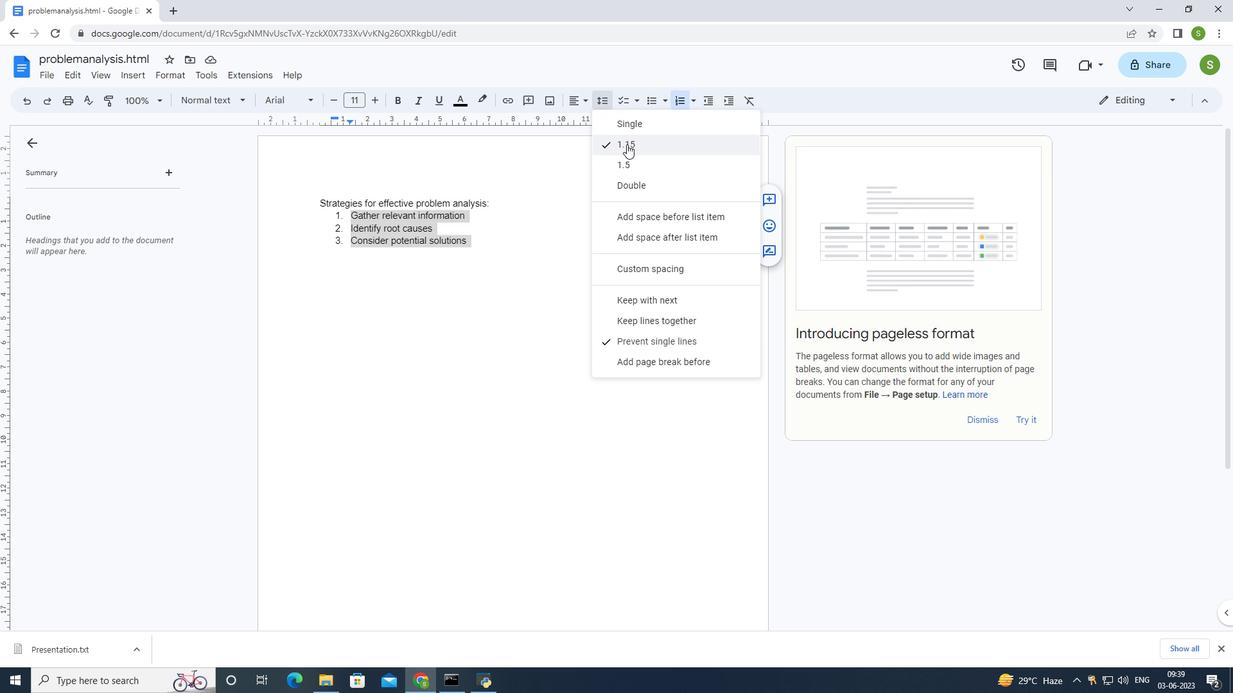 
Action: Mouse pressed left at (627, 144)
Screenshot: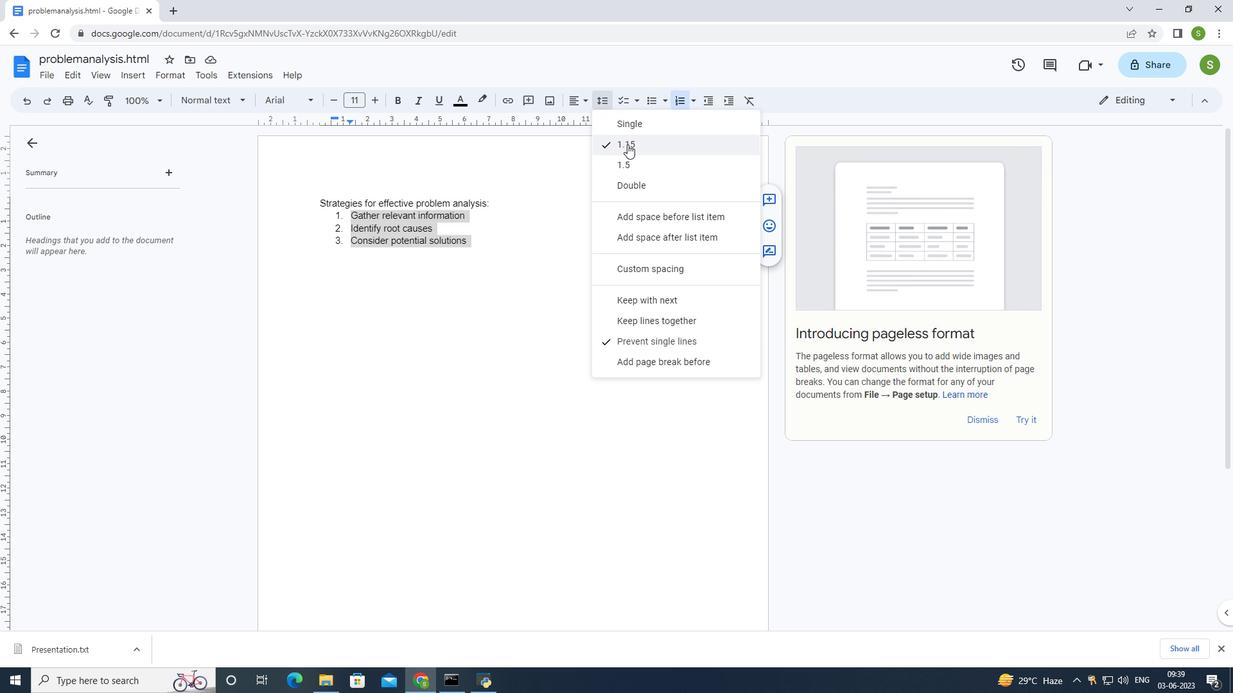 
Action: Mouse moved to (518, 217)
Screenshot: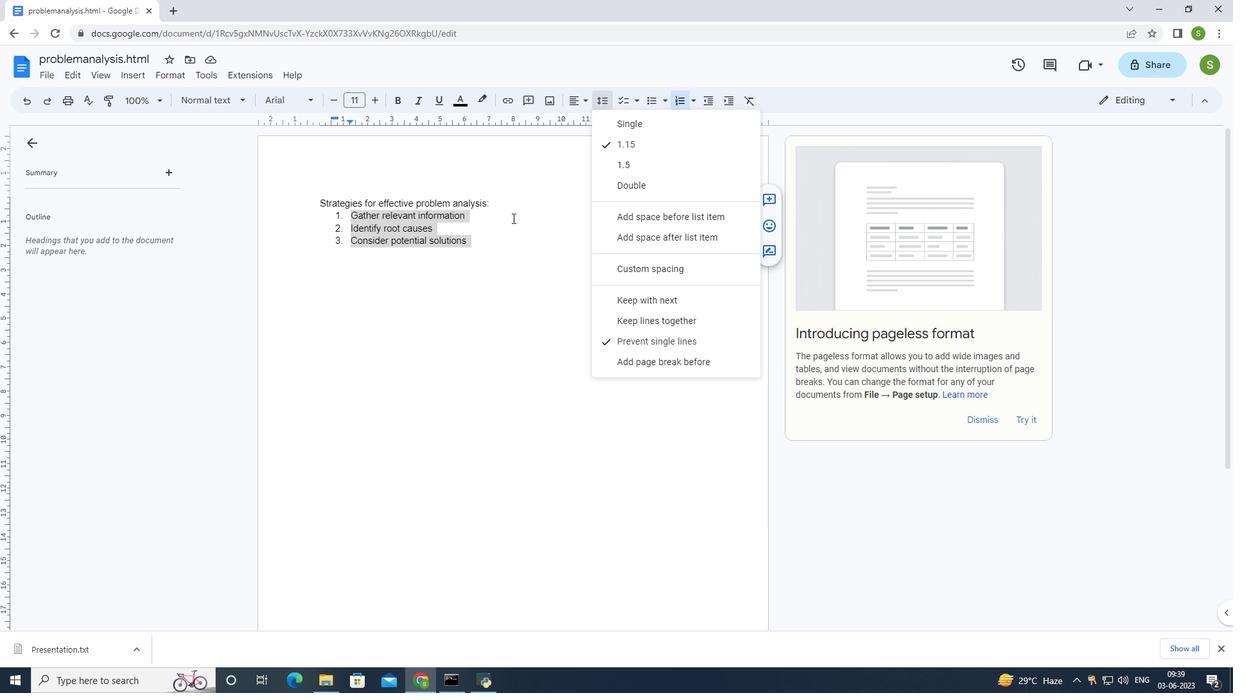 
Action: Mouse pressed left at (518, 217)
Screenshot: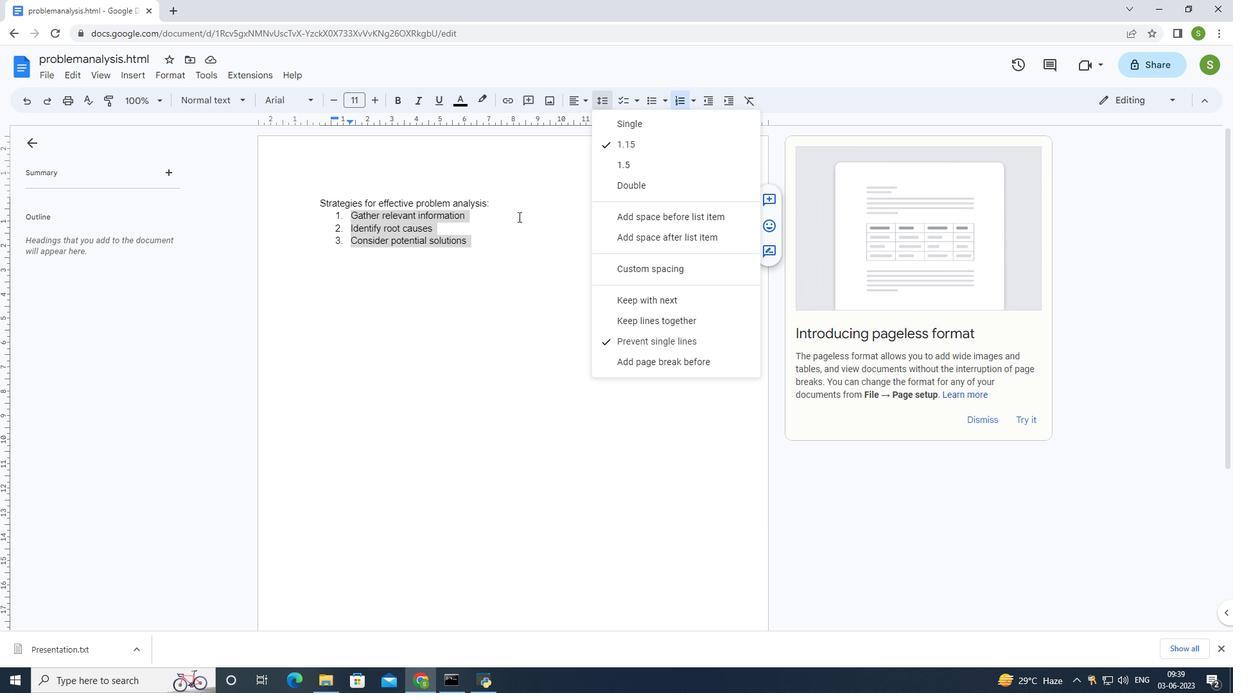
Action: Mouse moved to (315, 199)
Screenshot: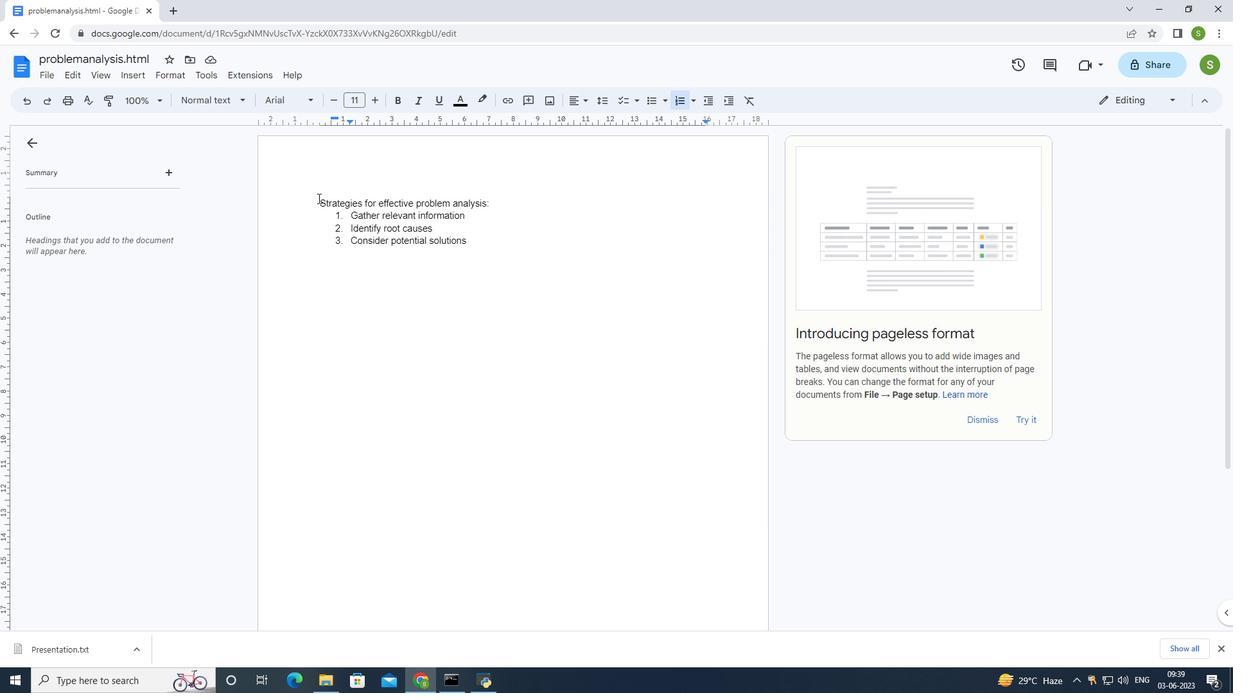 
Action: Mouse pressed left at (315, 199)
Screenshot: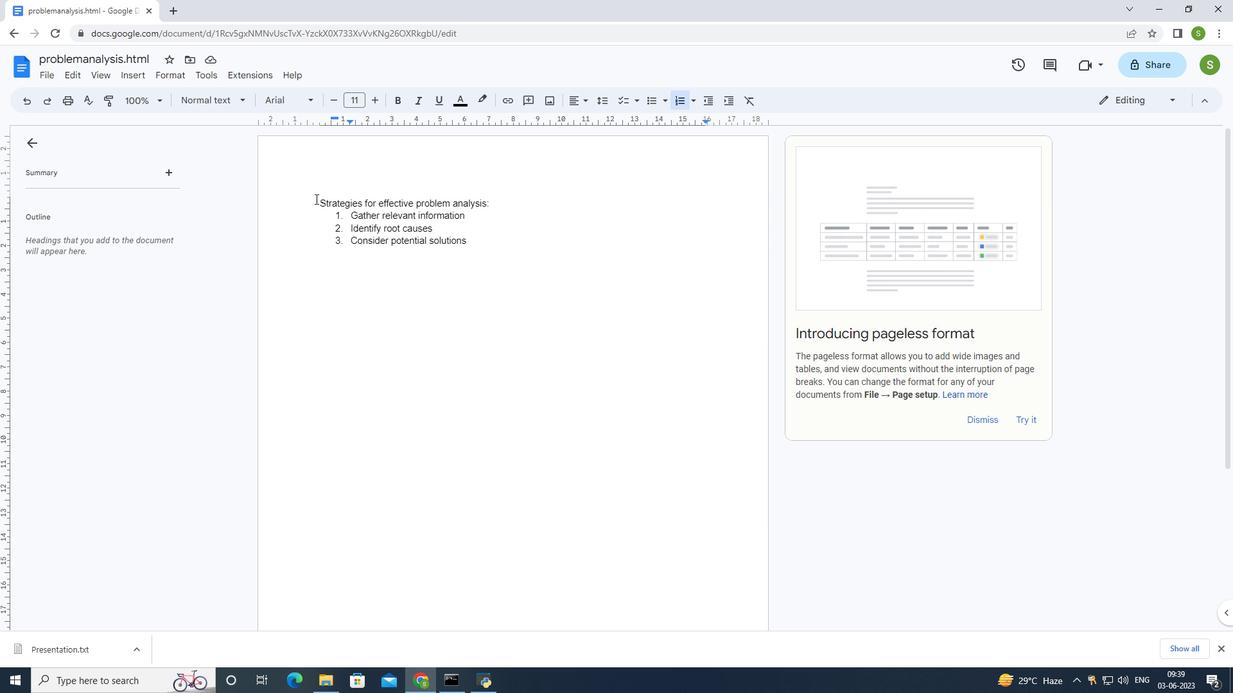 
Action: Mouse moved to (374, 101)
Screenshot: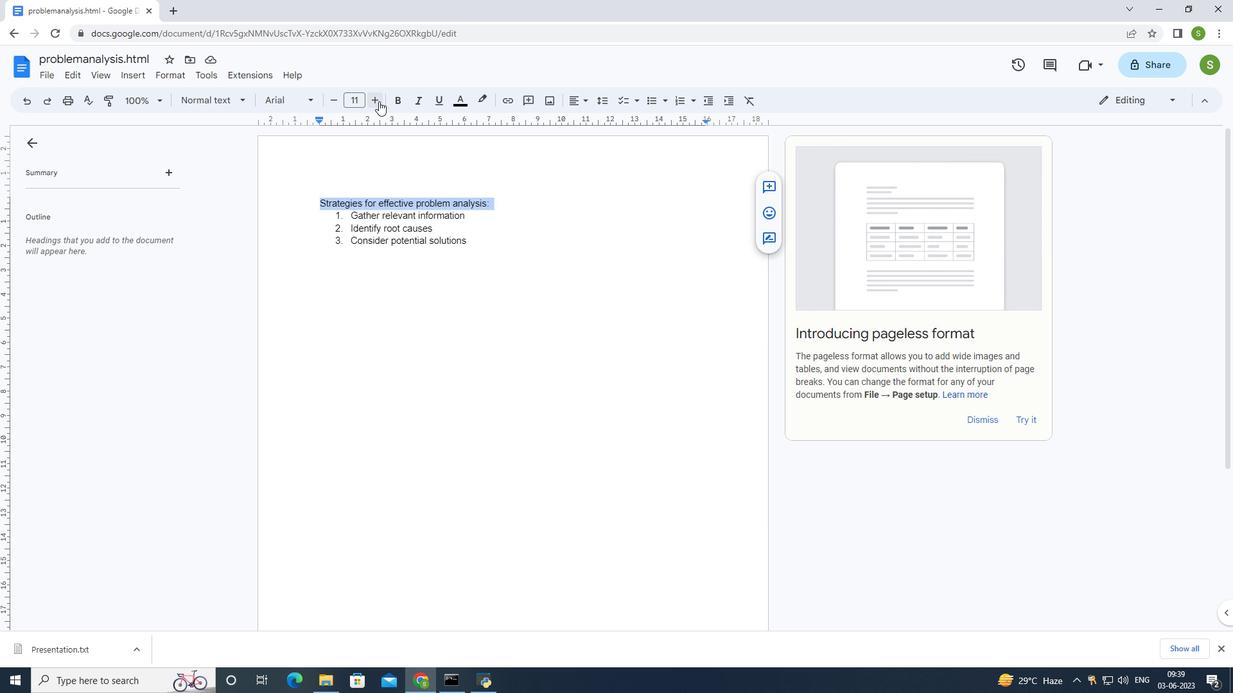 
Action: Mouse pressed left at (374, 101)
Screenshot: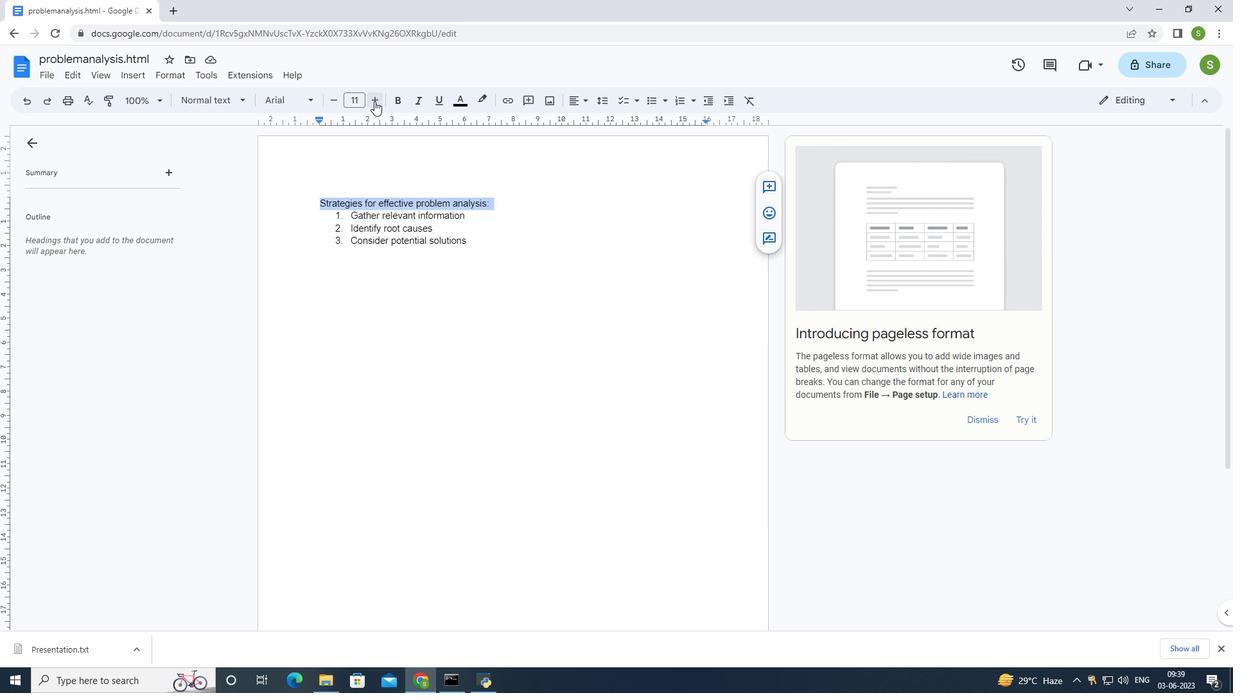 
Action: Mouse pressed left at (374, 101)
Screenshot: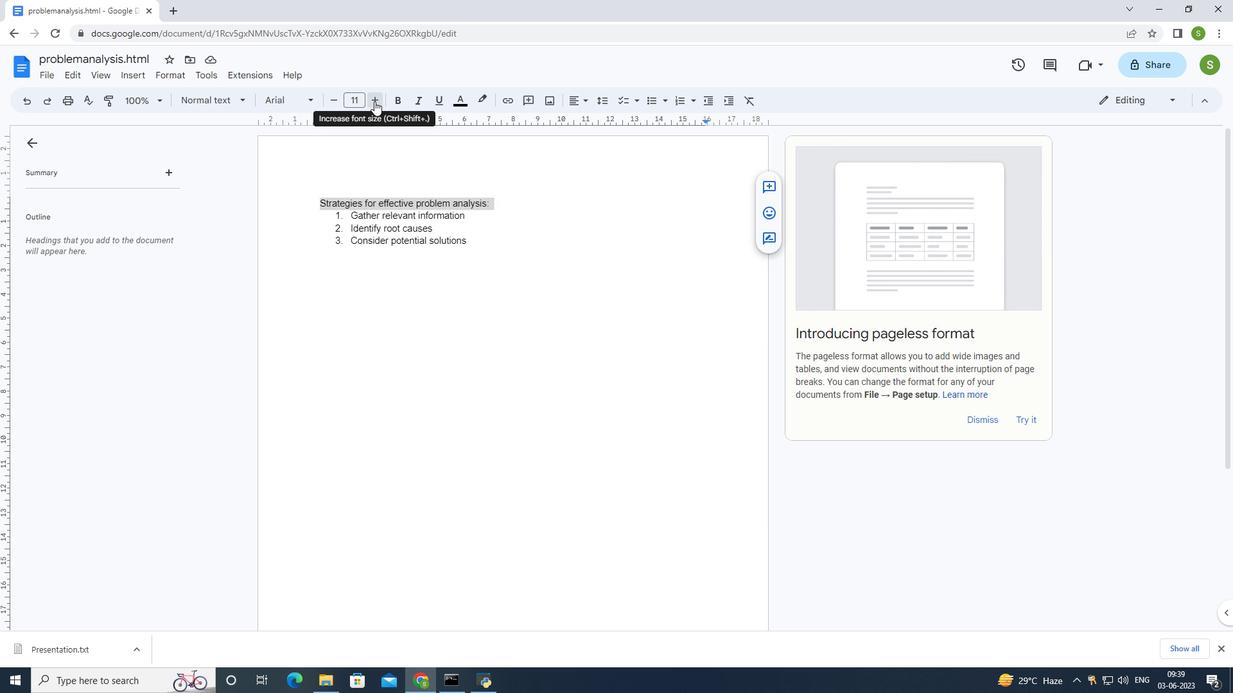 
Action: Mouse pressed left at (374, 101)
Screenshot: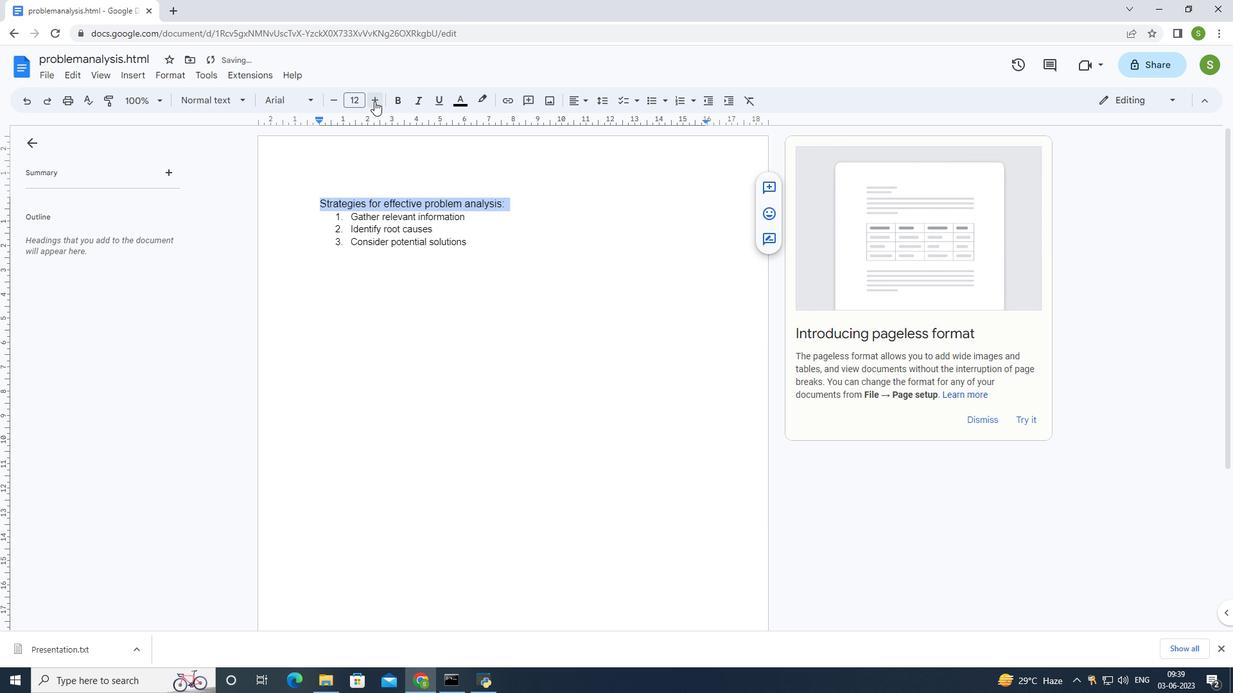 
Action: Mouse pressed left at (374, 101)
Screenshot: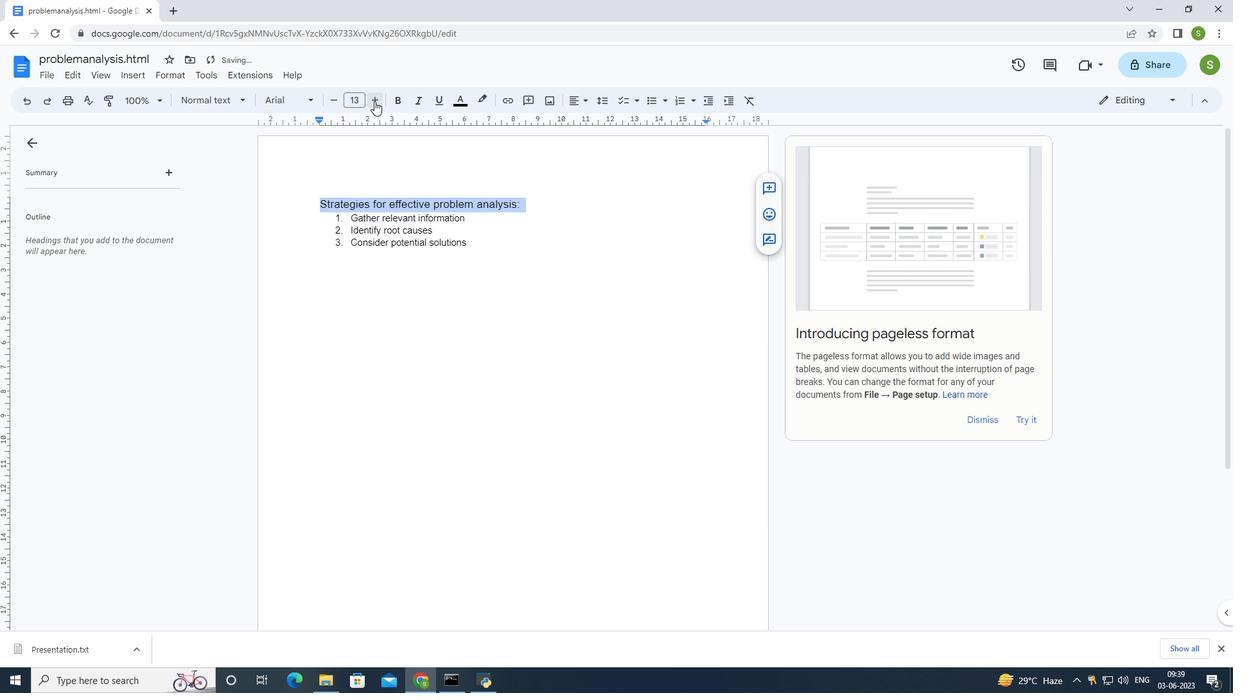 
Action: Mouse pressed left at (374, 101)
Screenshot: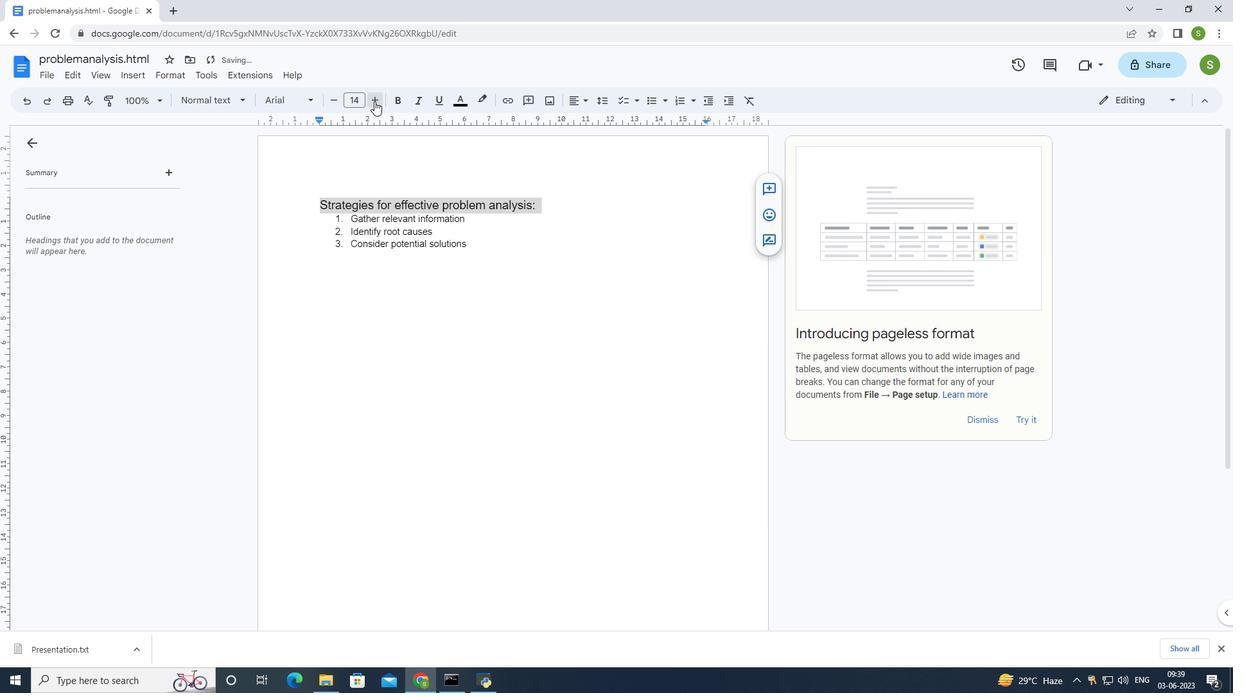 
Action: Mouse pressed left at (374, 101)
Screenshot: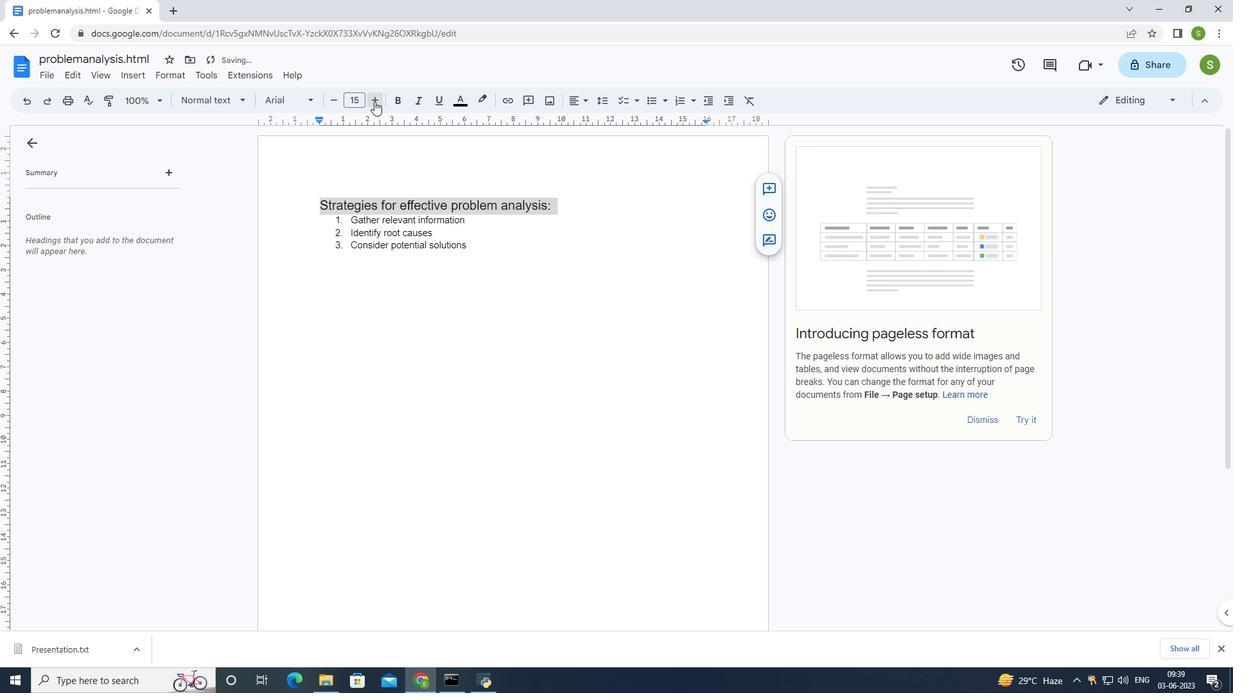 
Action: Mouse moved to (374, 101)
Screenshot: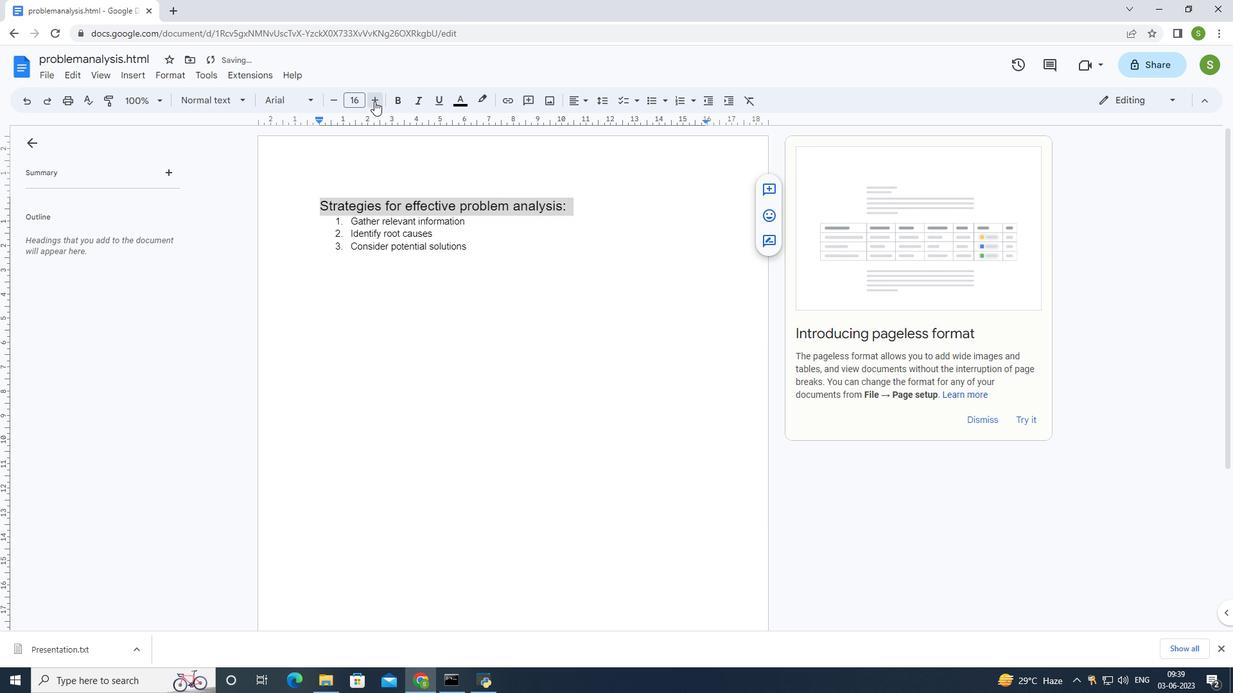 
Action: Mouse pressed left at (374, 101)
Screenshot: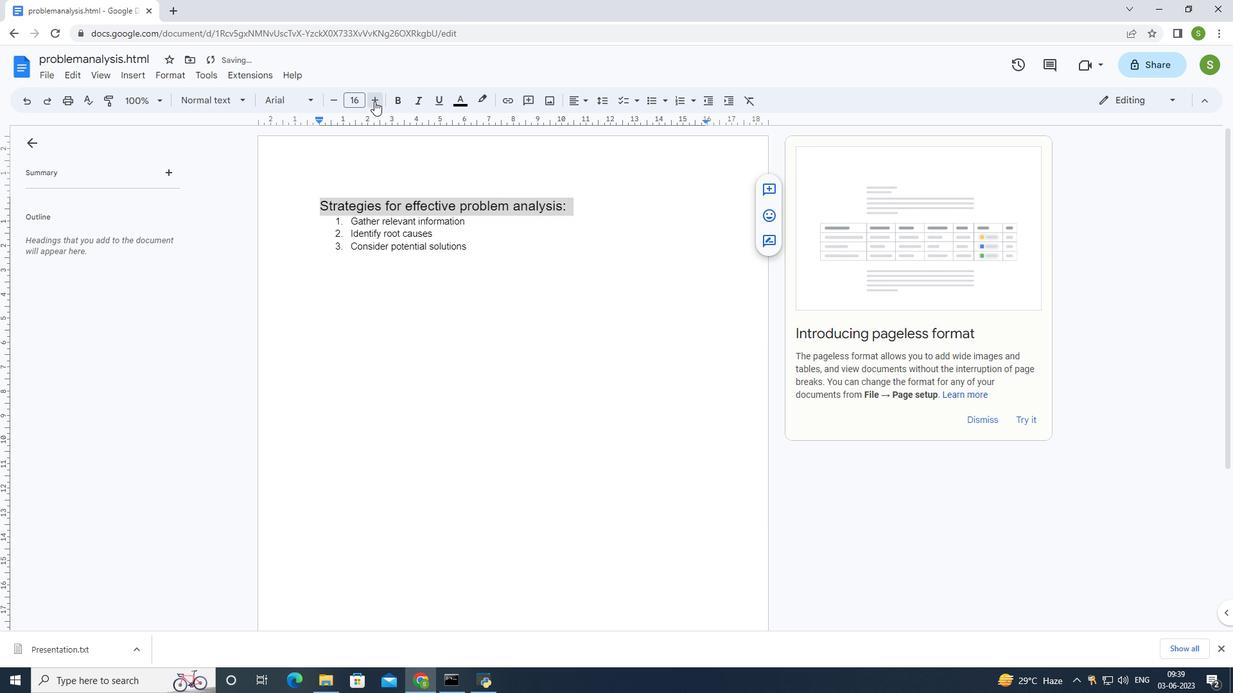 
Action: Mouse moved to (373, 101)
Screenshot: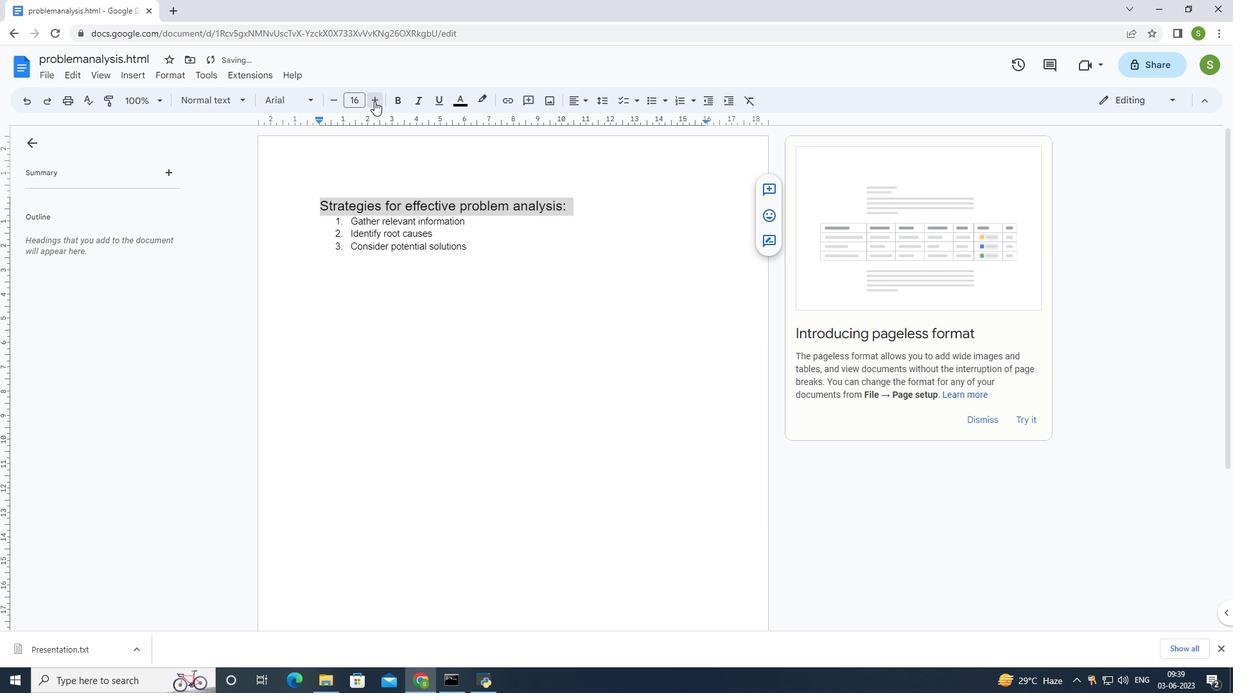 
Action: Mouse pressed left at (373, 101)
Screenshot: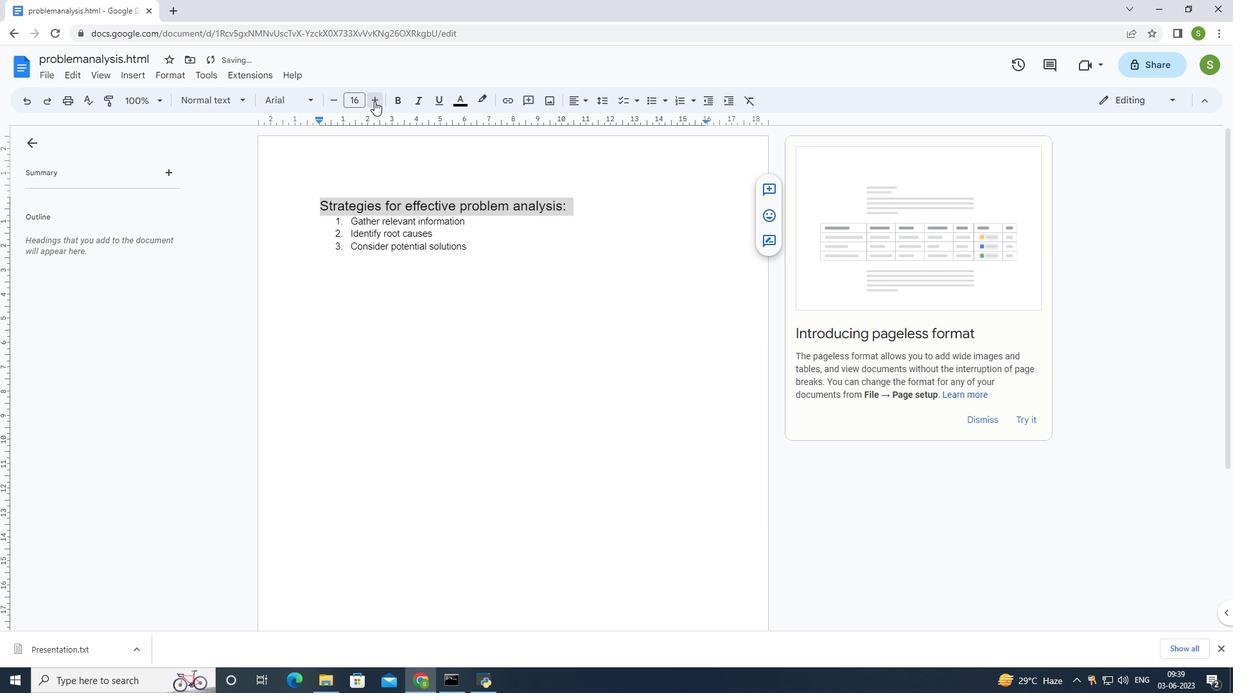 
Action: Mouse pressed left at (373, 101)
Screenshot: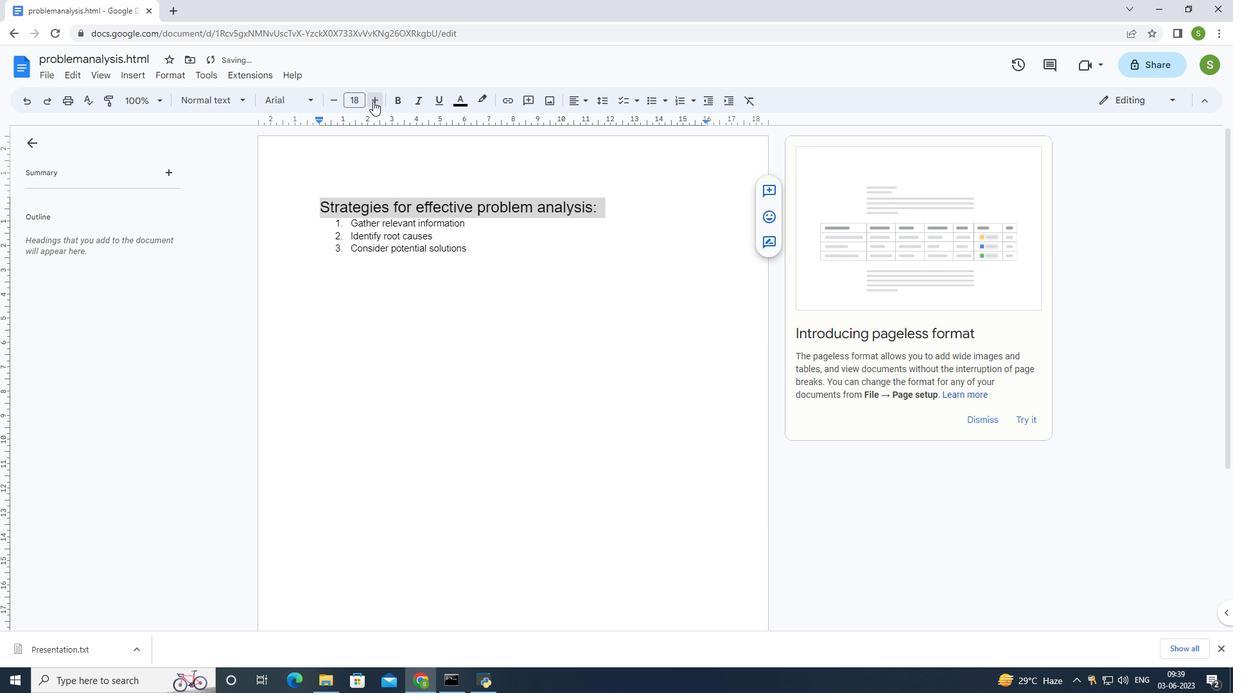 
Action: Mouse moved to (559, 355)
Screenshot: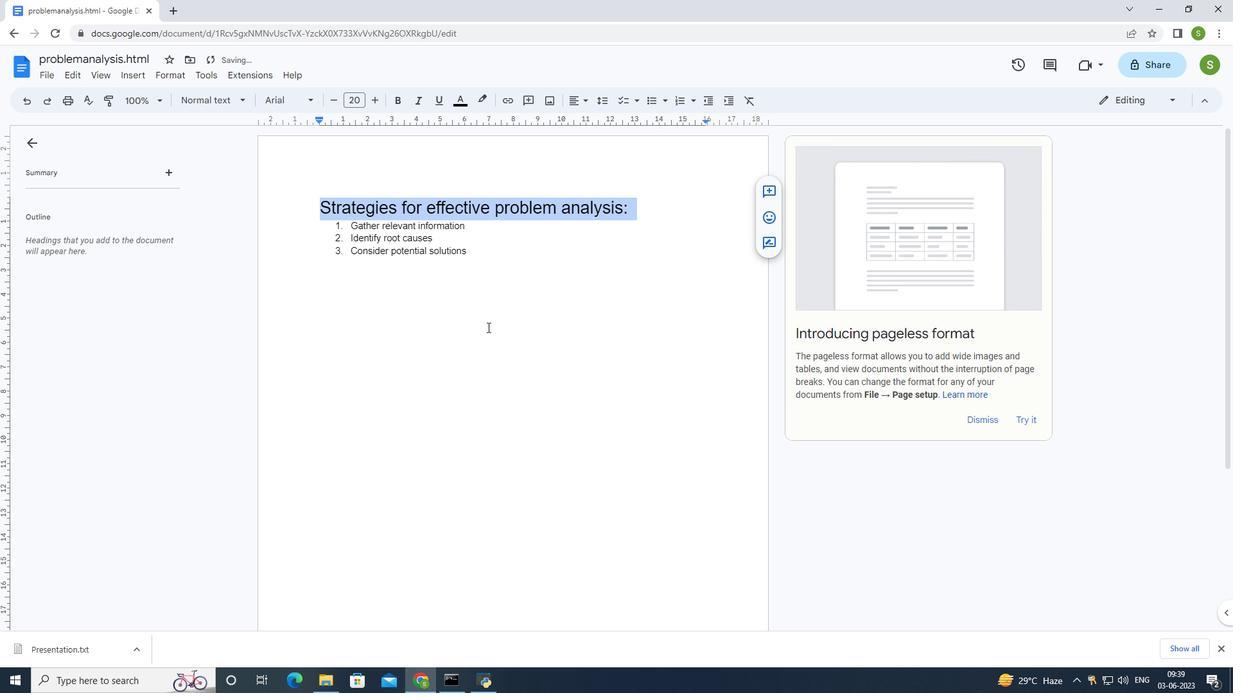 
Action: Mouse pressed left at (559, 355)
Screenshot: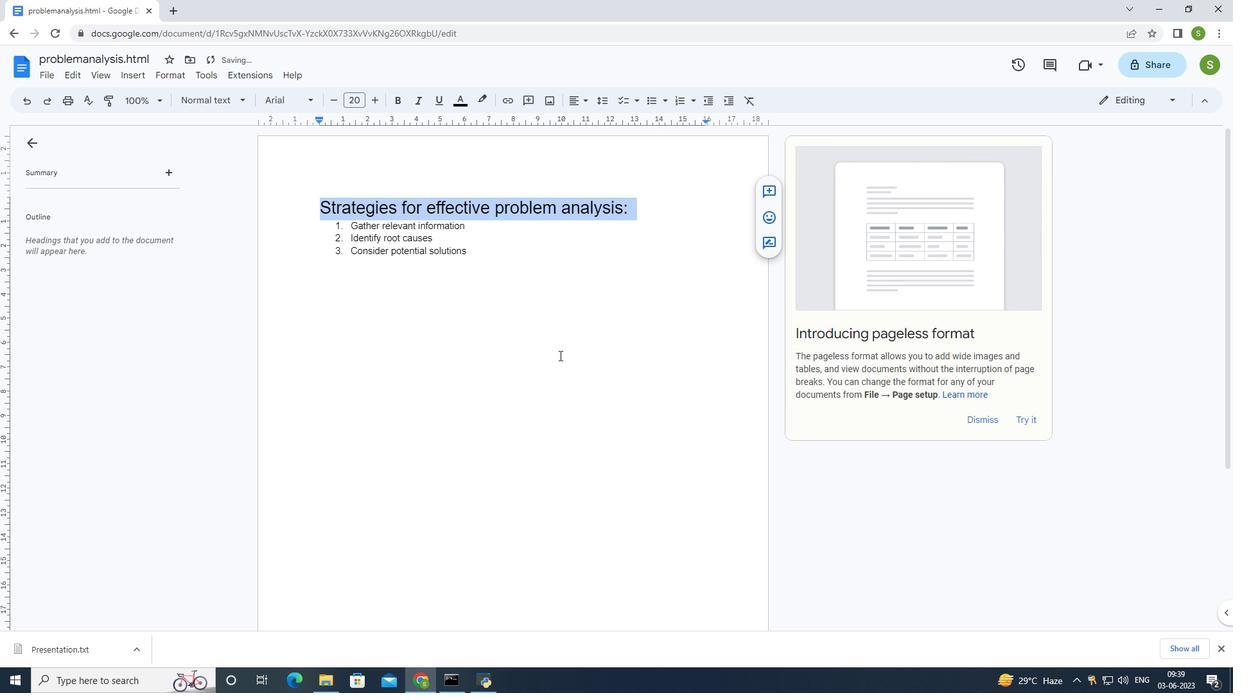 
Action: Mouse moved to (562, 348)
Screenshot: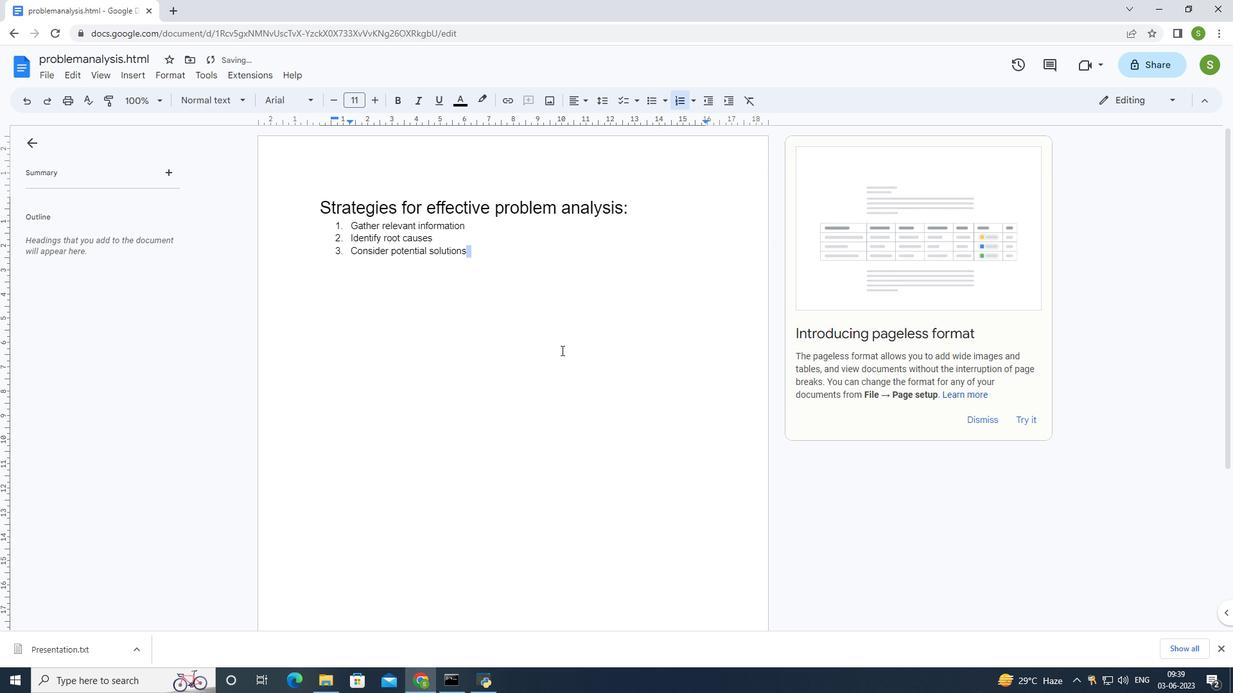 
